 Task: Search one way flight ticket for 1 adult, 6 children, 1 infant in seat and 1 infant on lap in business from Stockton: Stockton Metropolitan Airport to Greensboro: Piedmont Triad International Airport on 5-1-2023. Choice of flights is Sun country airlines. Number of bags: 2 checked bags. Price is upto 85000. Outbound departure time preference is 20:00.
Action: Mouse moved to (207, 167)
Screenshot: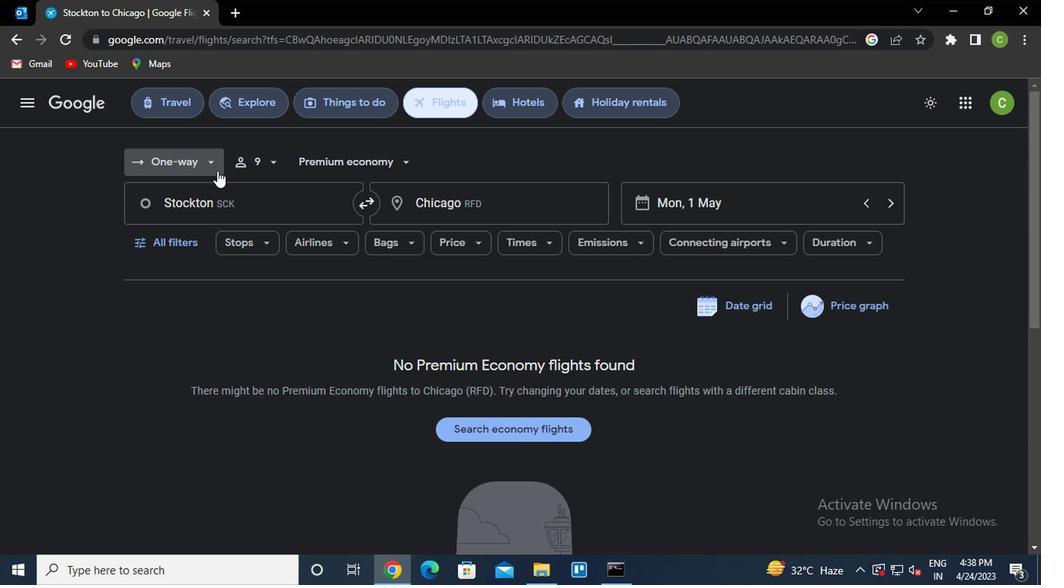 
Action: Mouse pressed left at (207, 167)
Screenshot: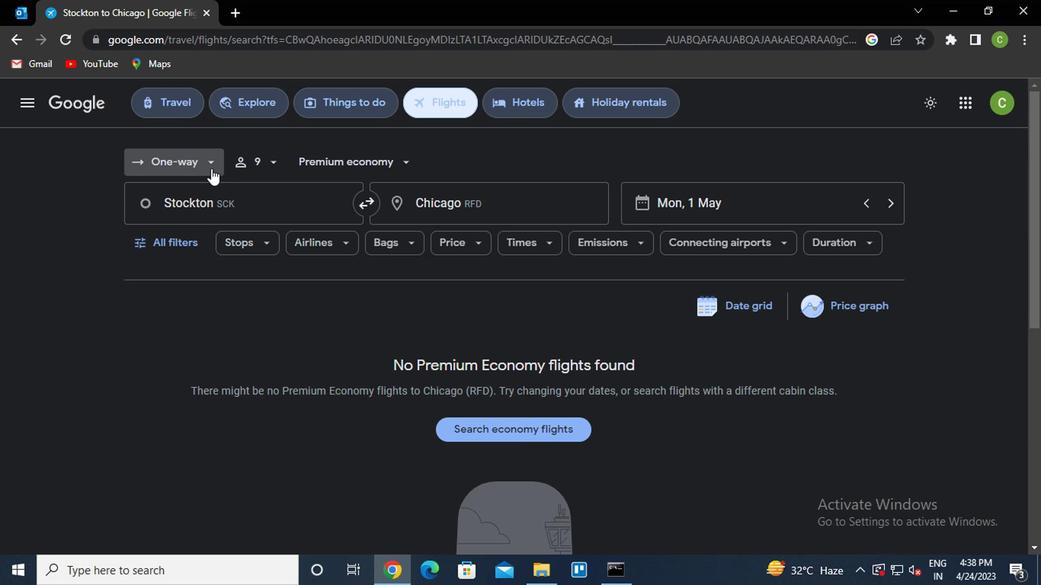 
Action: Mouse moved to (211, 224)
Screenshot: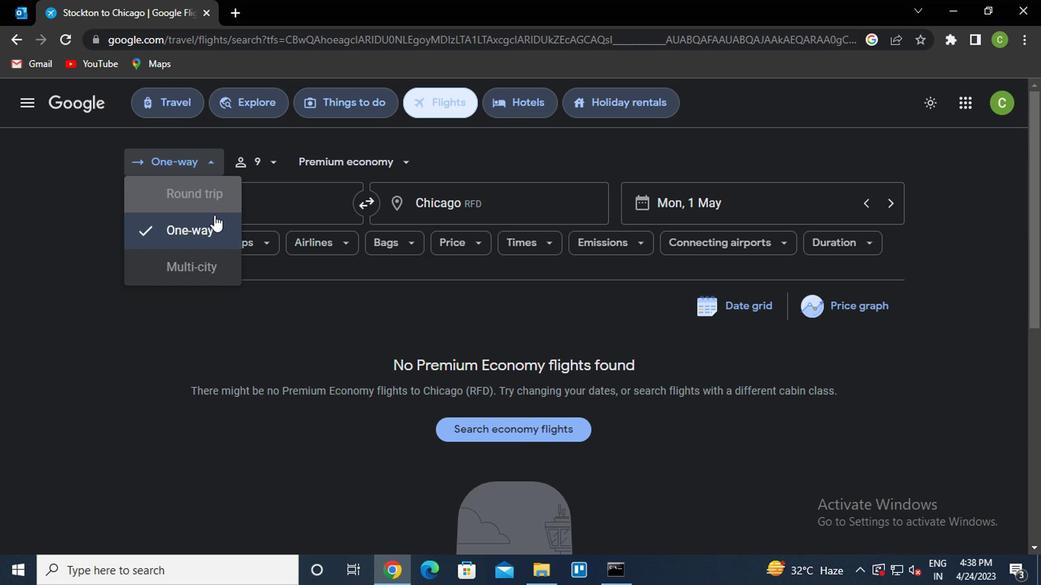 
Action: Mouse pressed left at (211, 224)
Screenshot: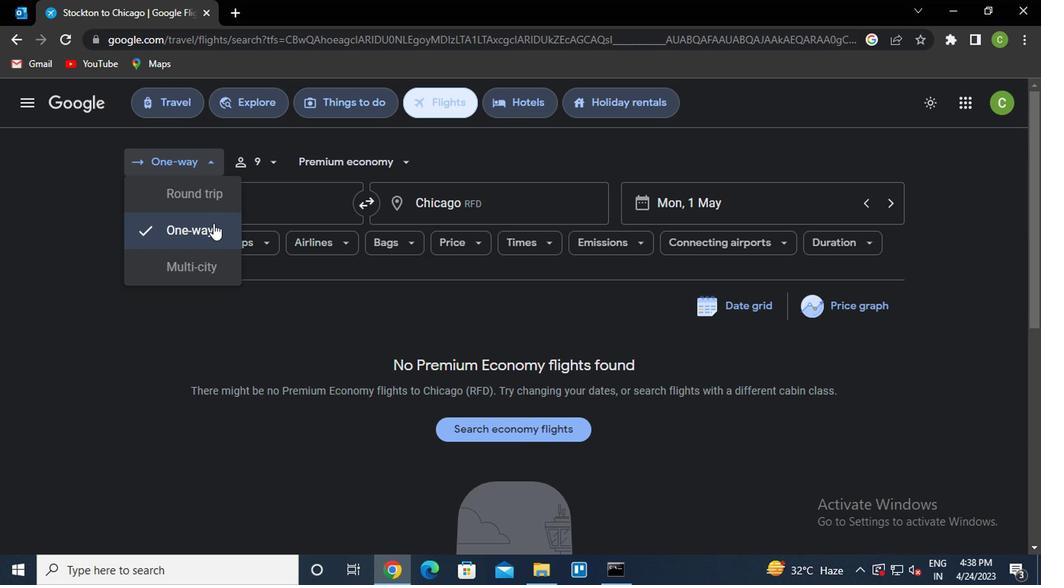 
Action: Mouse moved to (256, 163)
Screenshot: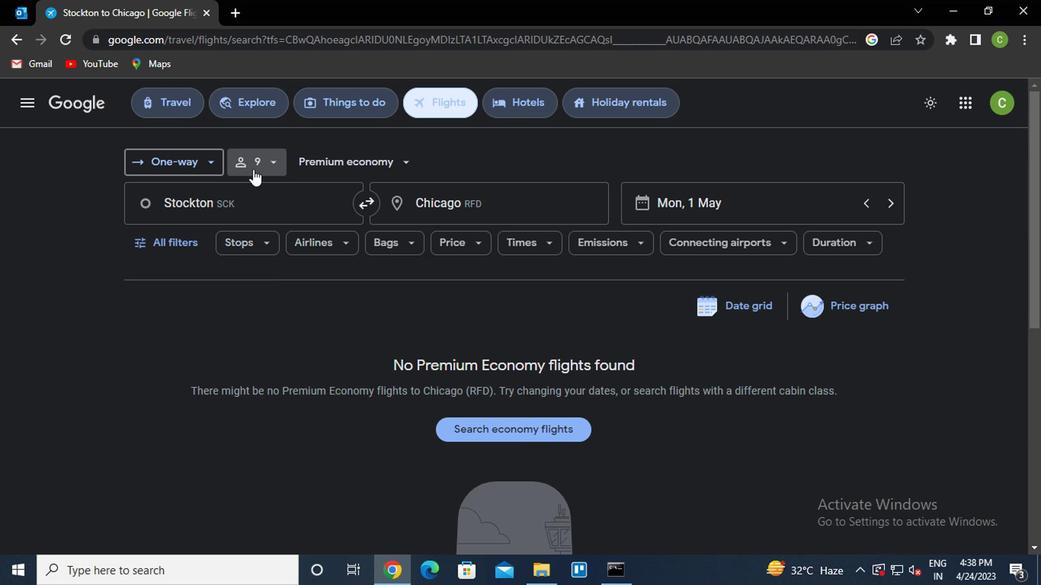 
Action: Mouse pressed left at (256, 163)
Screenshot: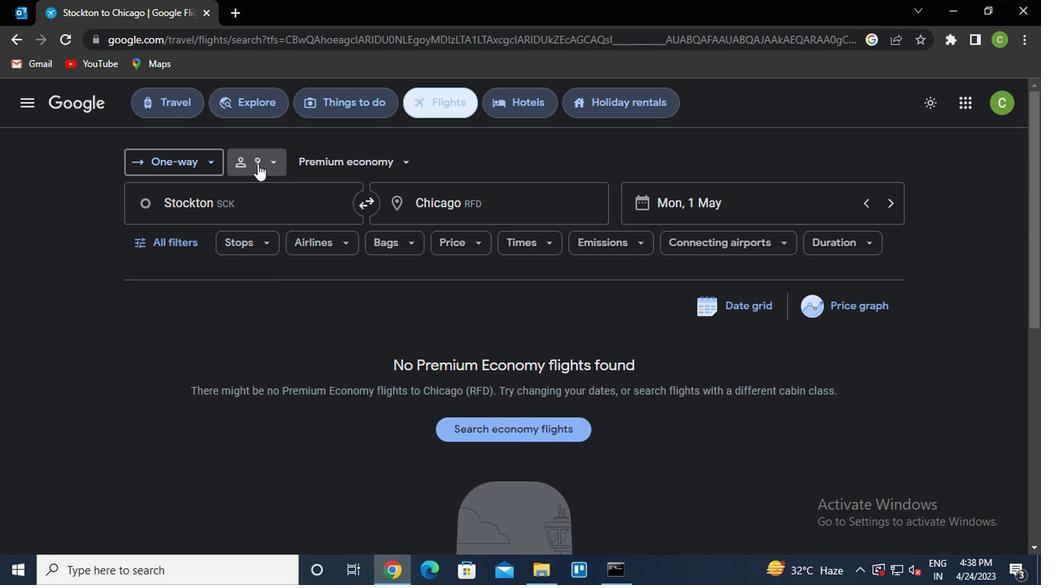 
Action: Mouse moved to (341, 201)
Screenshot: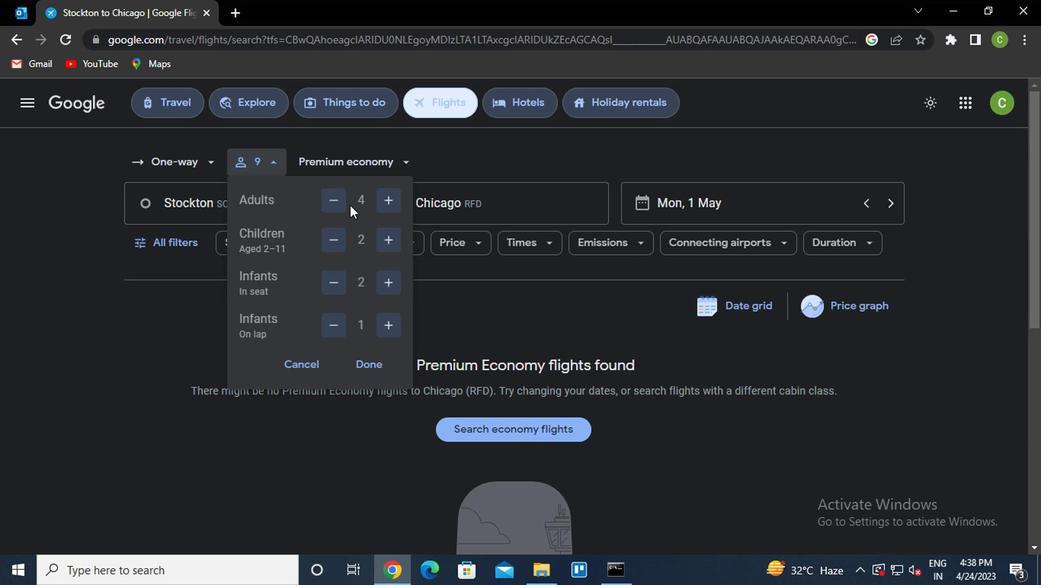 
Action: Mouse pressed left at (341, 201)
Screenshot: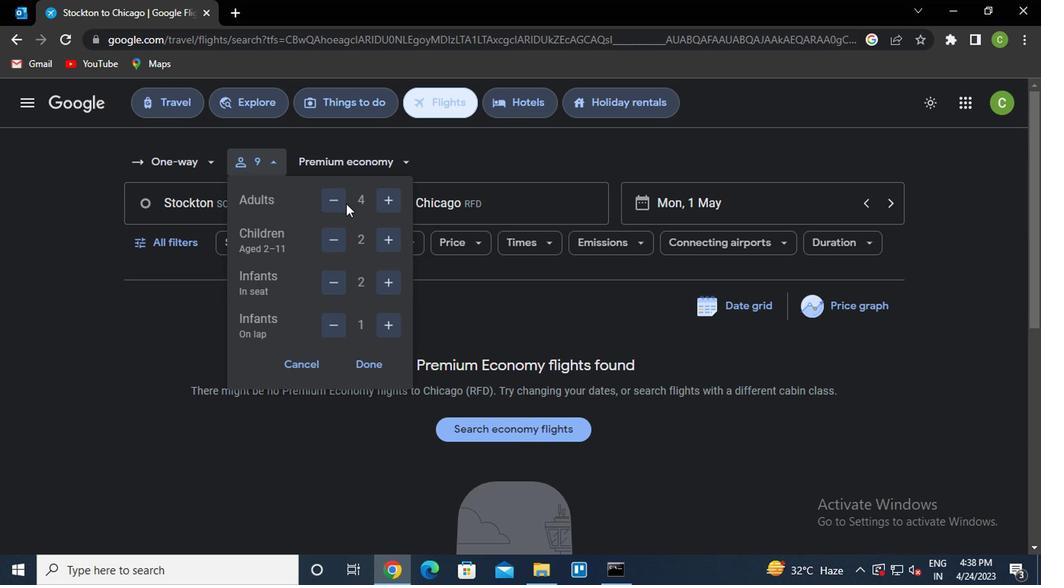 
Action: Mouse pressed left at (341, 201)
Screenshot: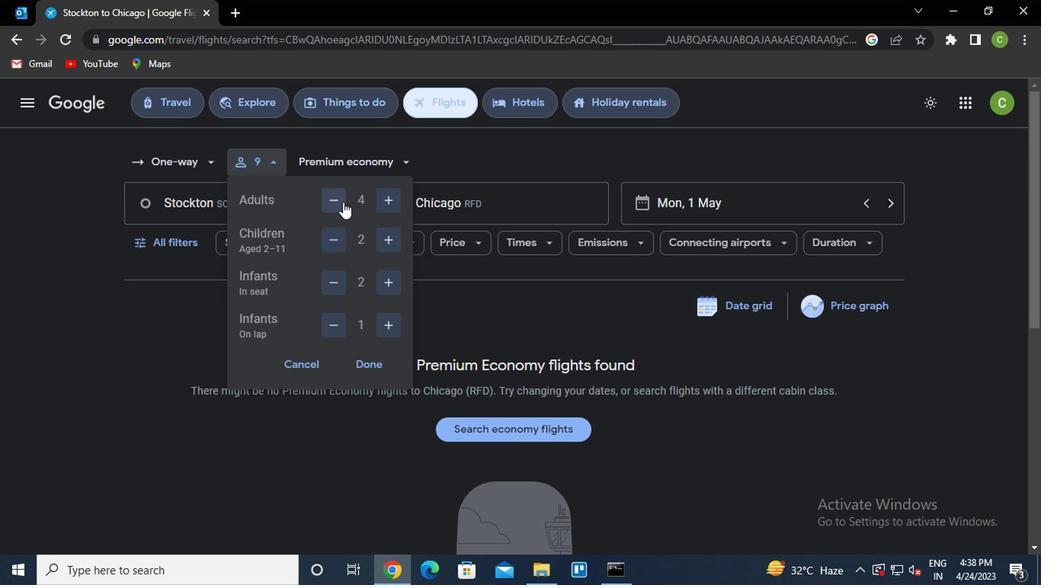 
Action: Mouse pressed left at (341, 201)
Screenshot: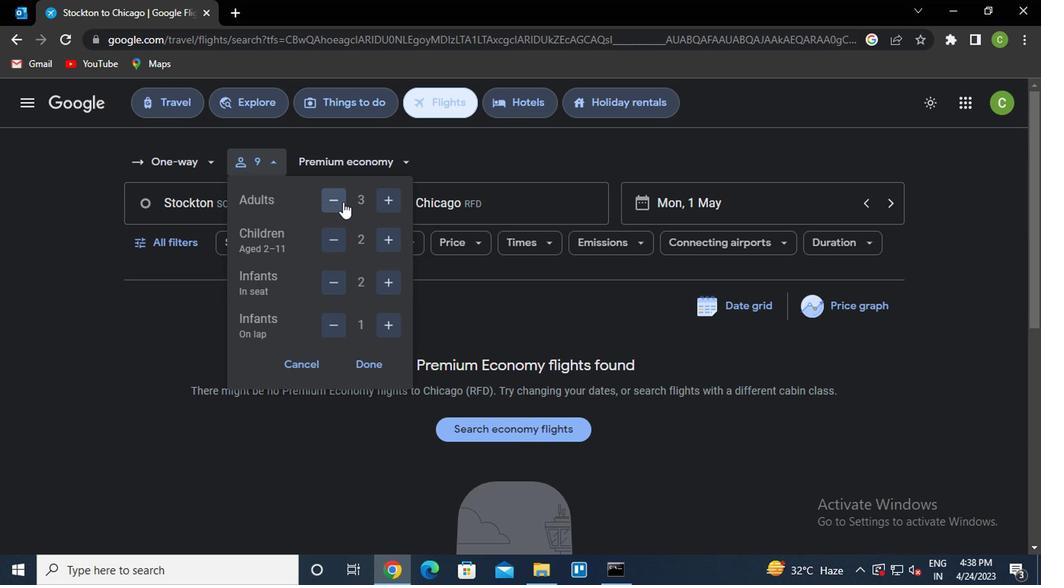 
Action: Mouse pressed left at (341, 201)
Screenshot: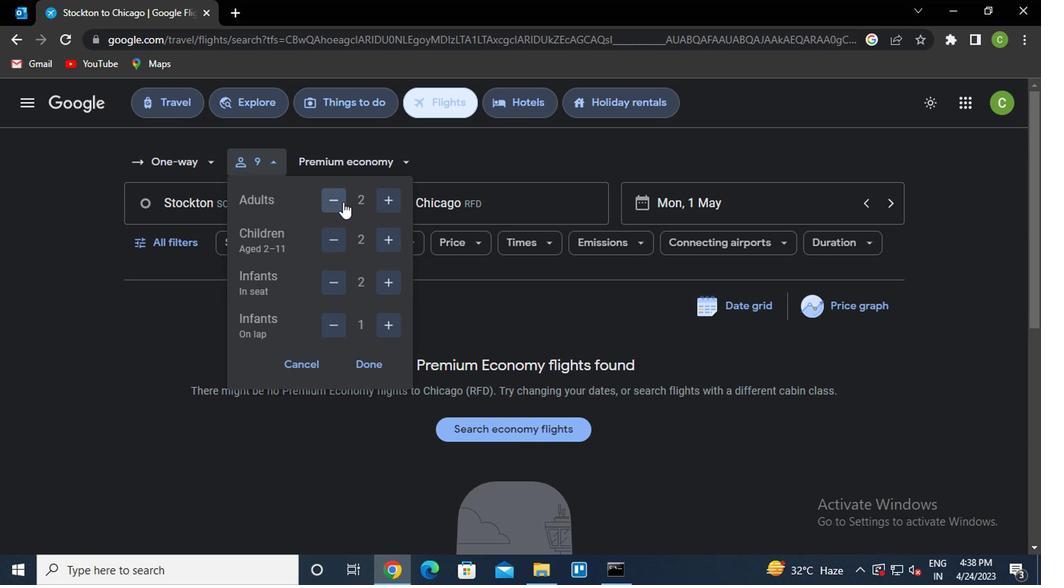 
Action: Mouse moved to (383, 237)
Screenshot: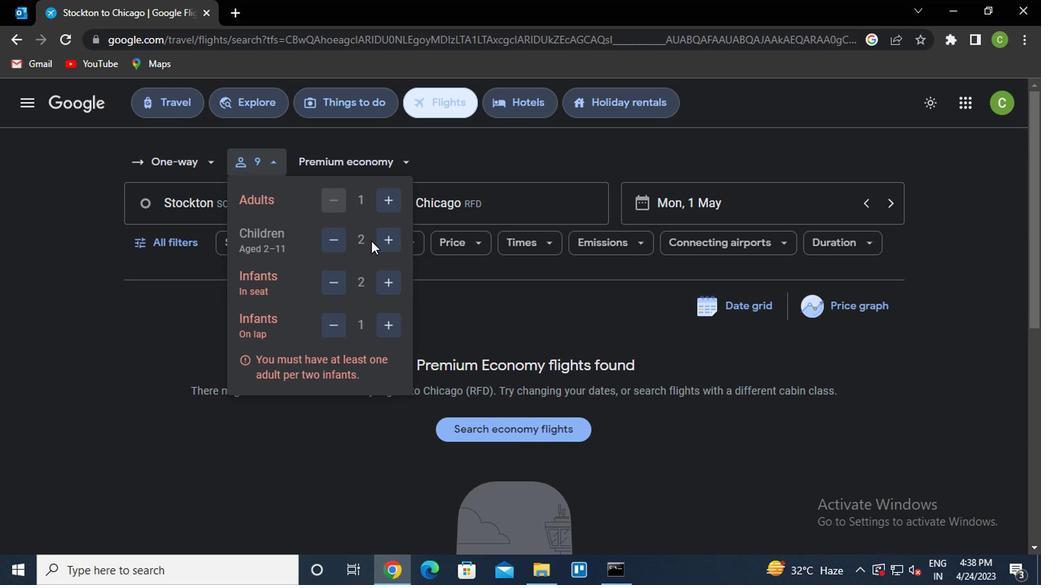 
Action: Mouse pressed left at (383, 237)
Screenshot: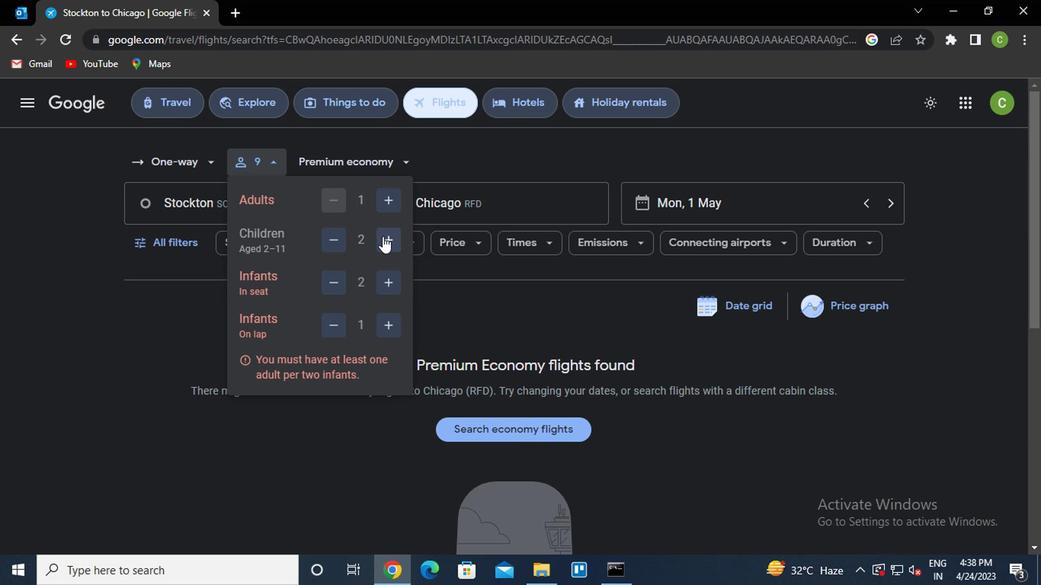 
Action: Mouse pressed left at (383, 237)
Screenshot: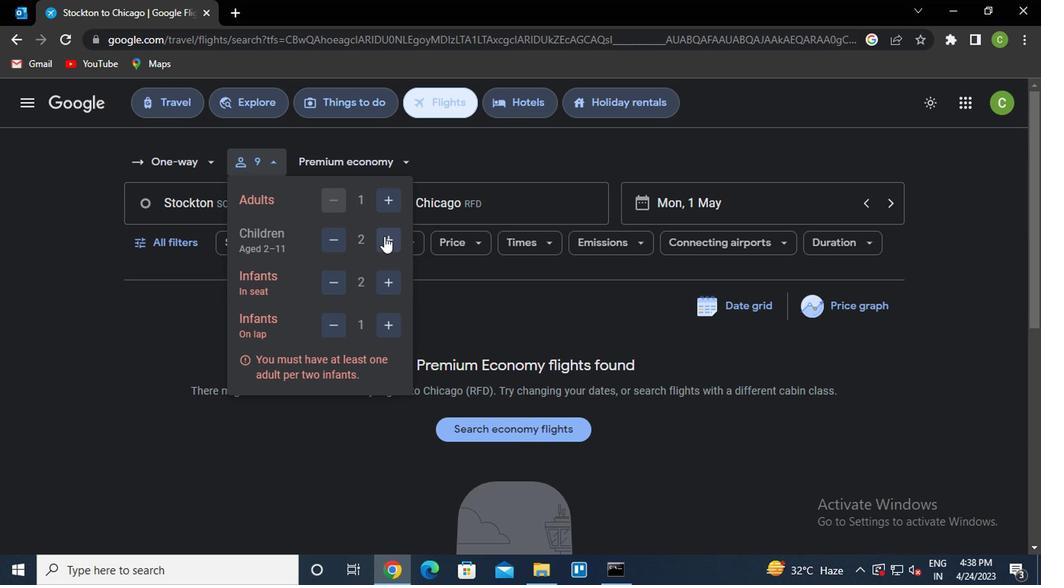 
Action: Mouse pressed left at (383, 237)
Screenshot: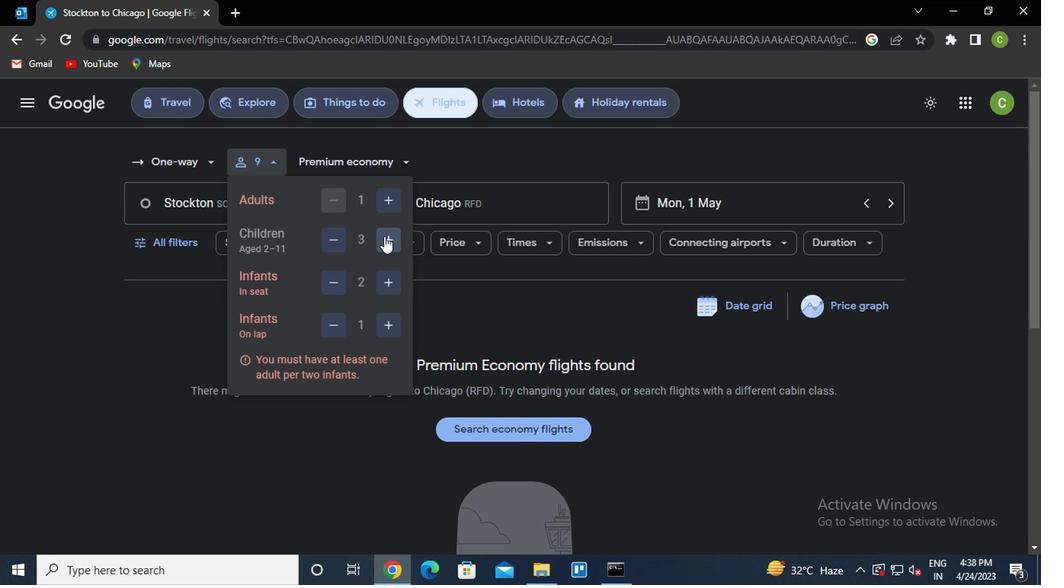 
Action: Mouse pressed left at (383, 237)
Screenshot: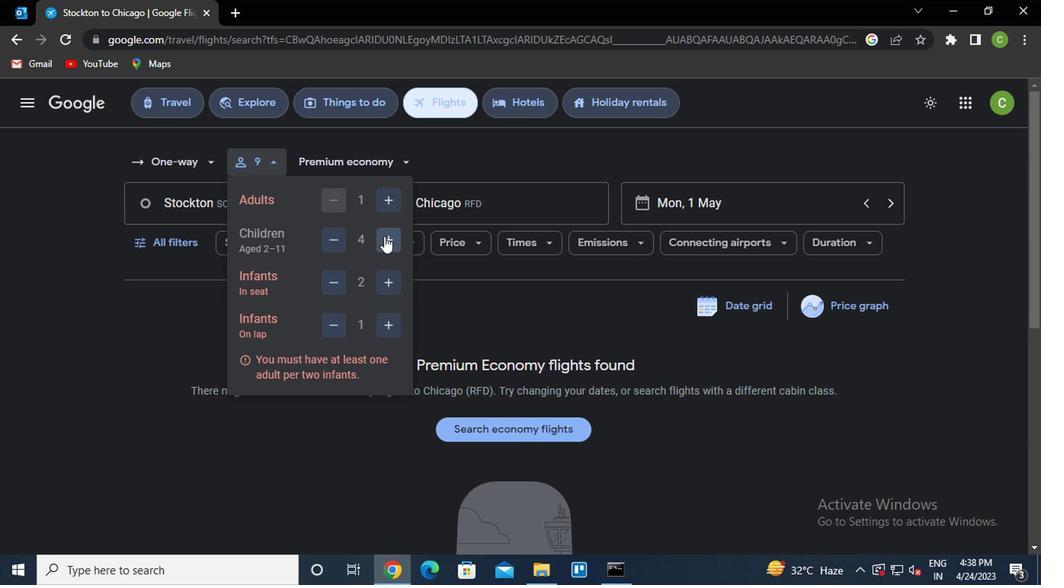 
Action: Mouse moved to (338, 284)
Screenshot: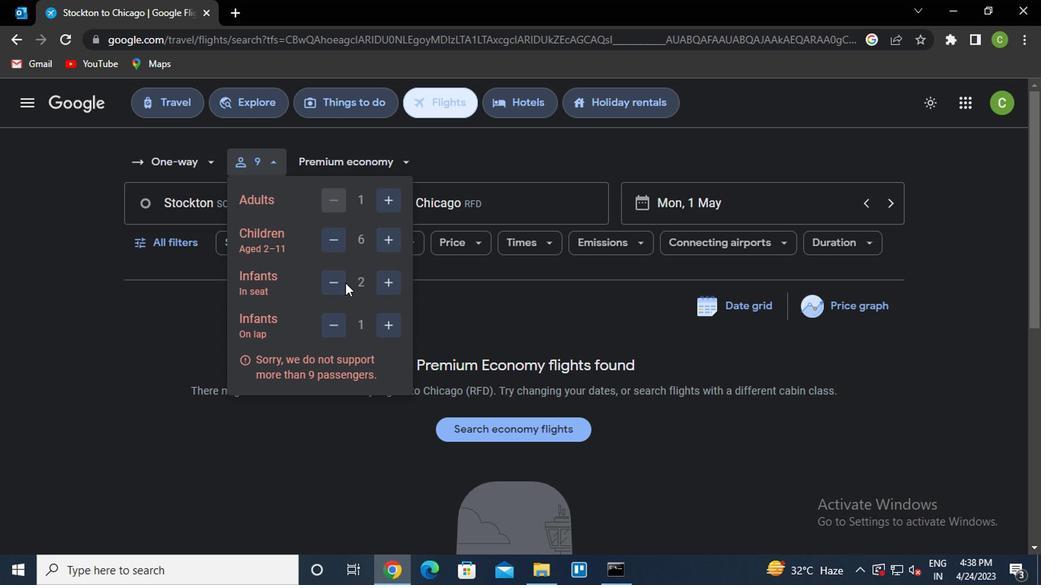 
Action: Mouse pressed left at (338, 284)
Screenshot: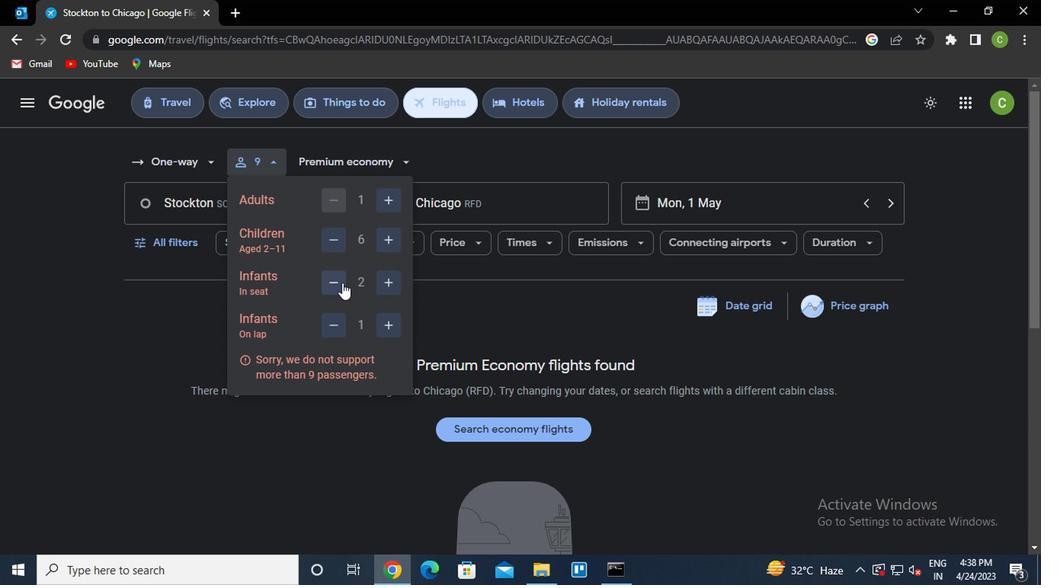 
Action: Mouse moved to (373, 361)
Screenshot: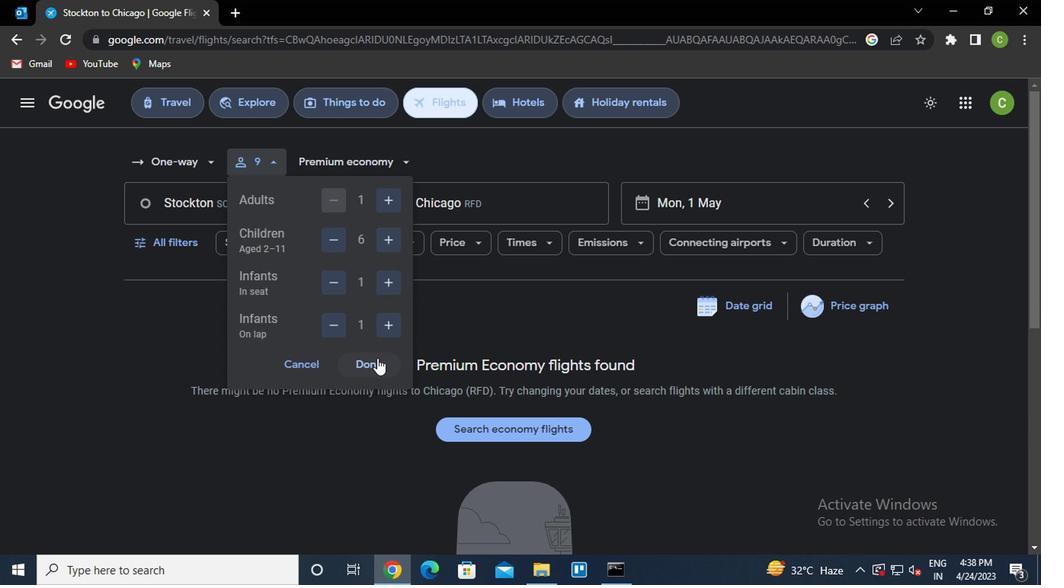 
Action: Mouse pressed left at (373, 361)
Screenshot: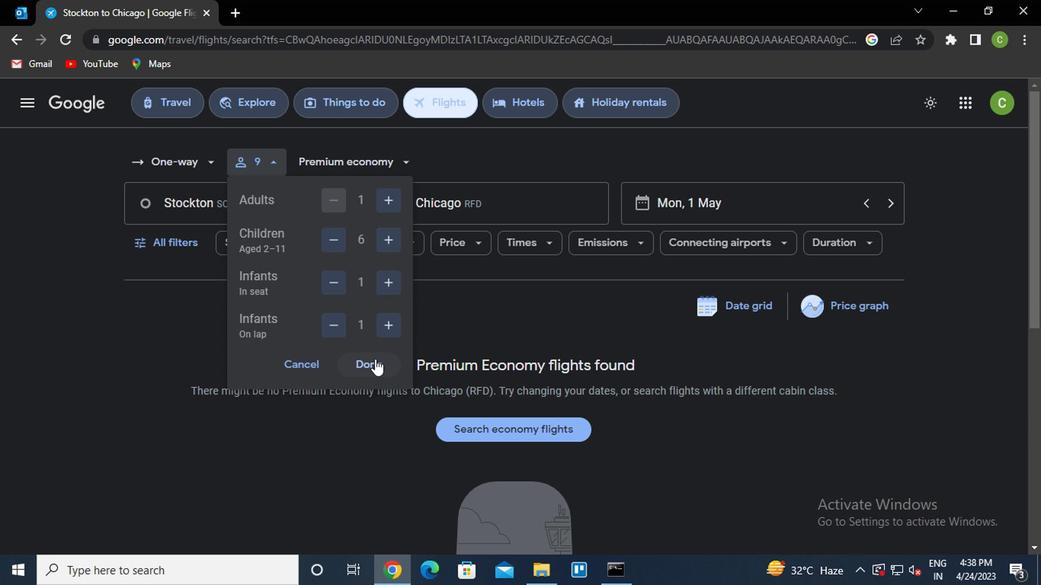 
Action: Mouse moved to (375, 167)
Screenshot: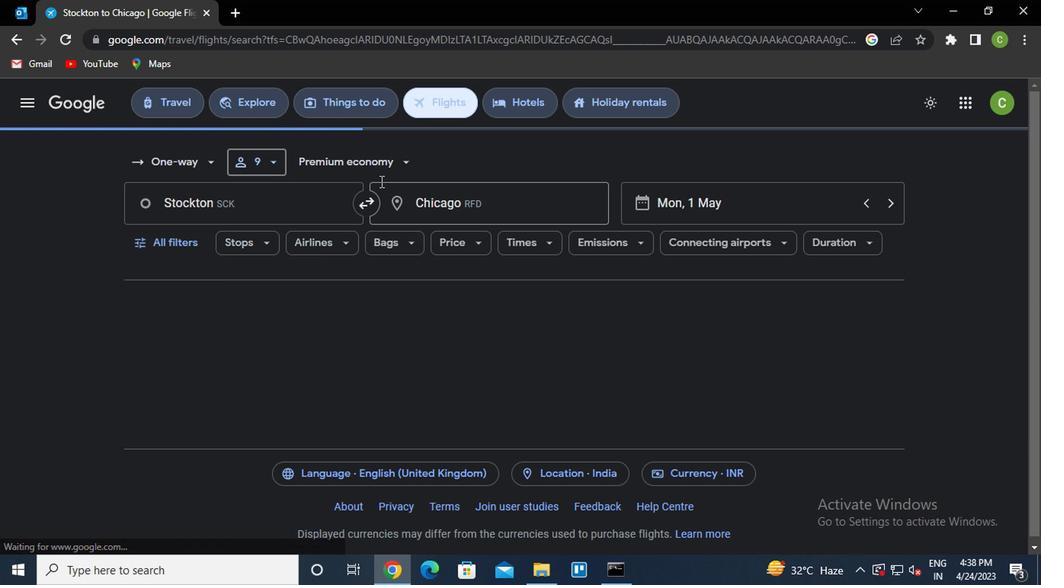 
Action: Mouse pressed left at (375, 167)
Screenshot: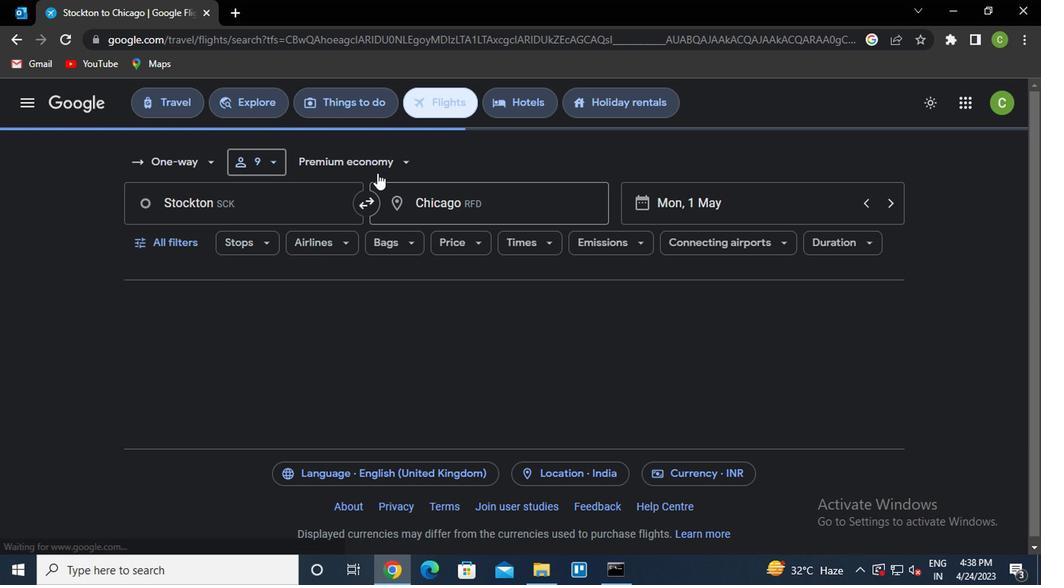 
Action: Mouse moved to (381, 267)
Screenshot: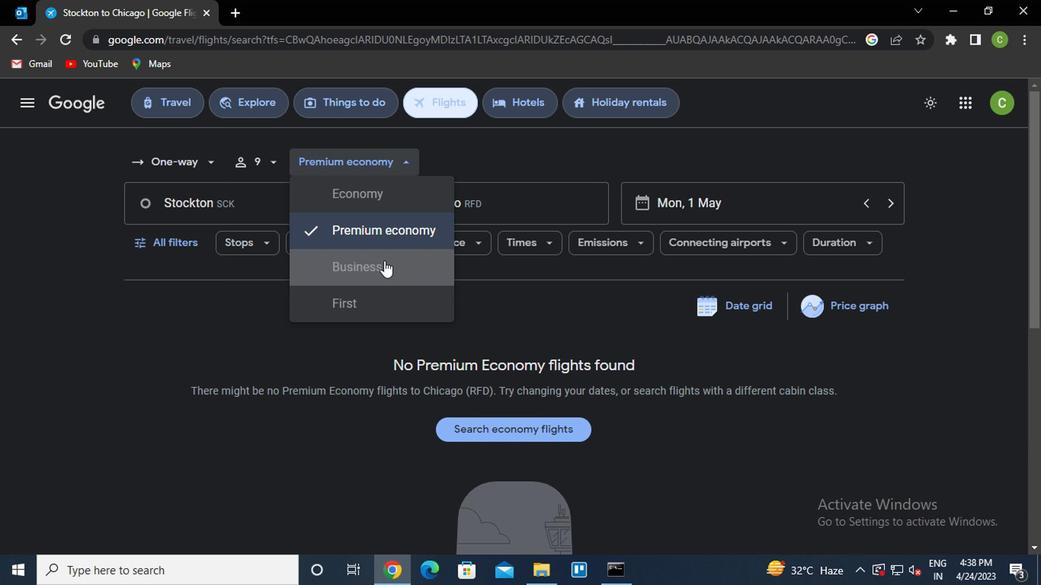 
Action: Mouse pressed left at (381, 267)
Screenshot: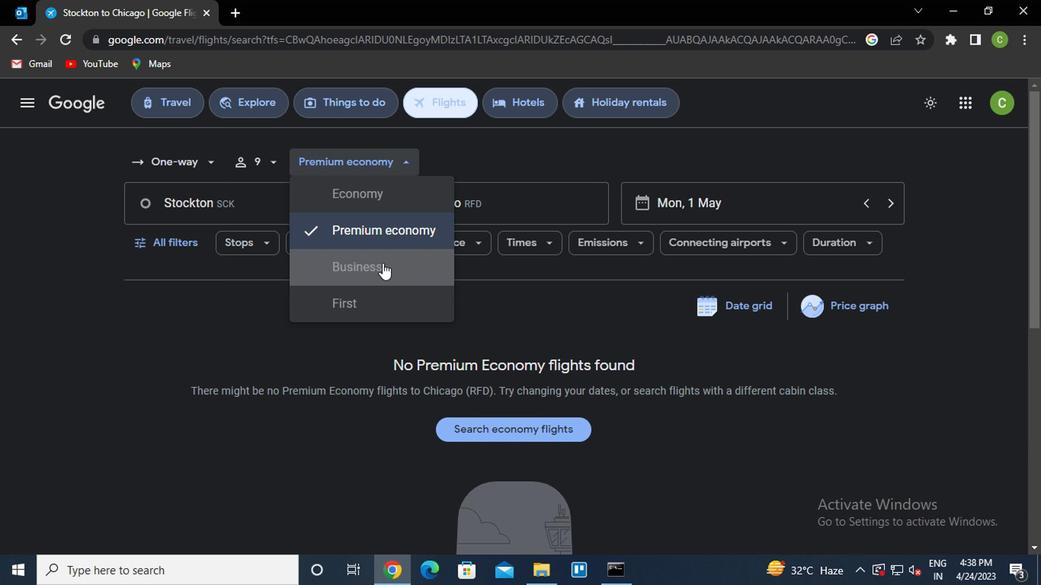
Action: Mouse moved to (214, 206)
Screenshot: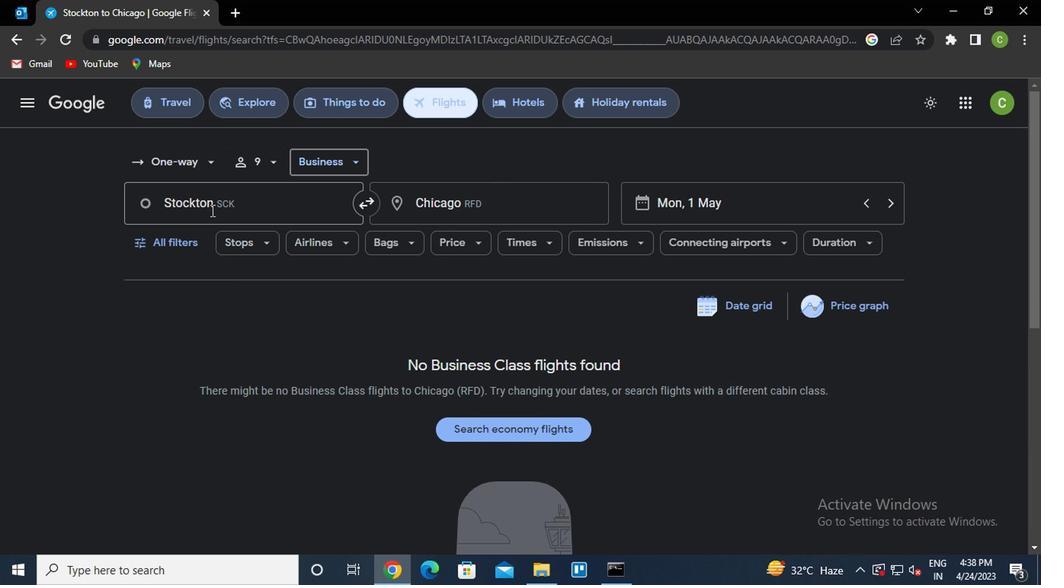 
Action: Mouse pressed left at (214, 206)
Screenshot: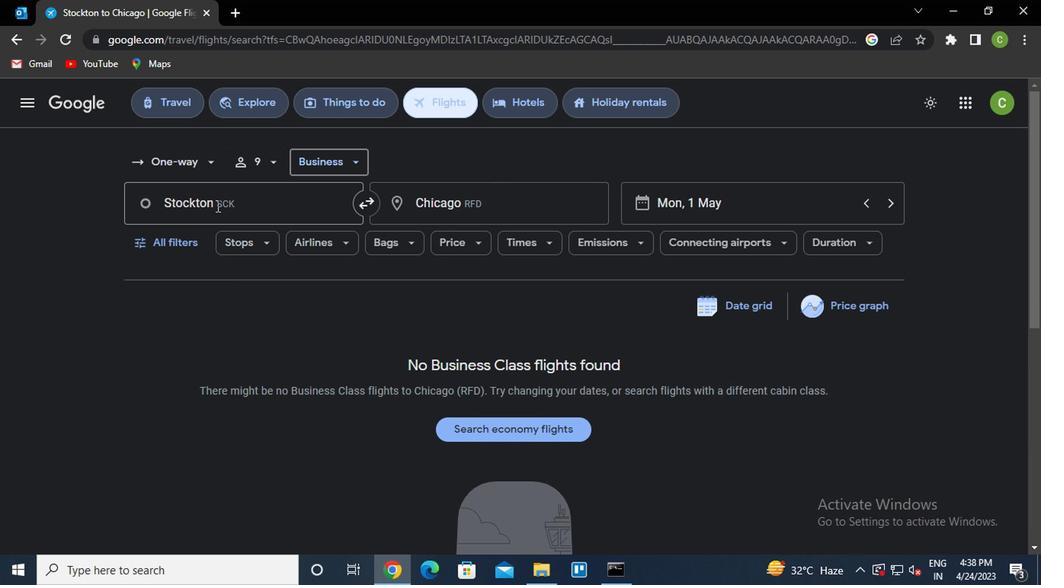 
Action: Mouse moved to (264, 318)
Screenshot: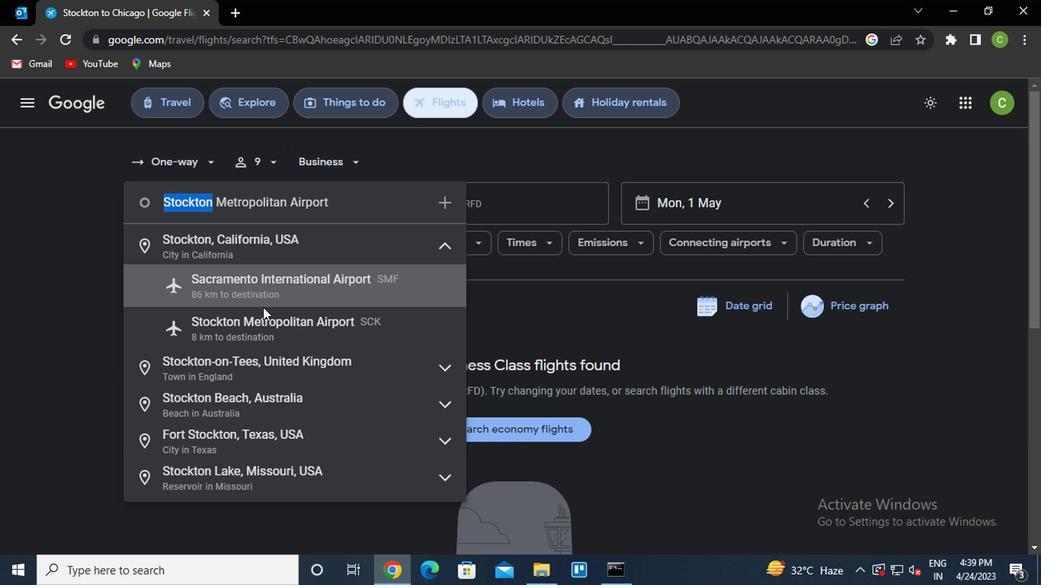 
Action: Mouse pressed left at (264, 318)
Screenshot: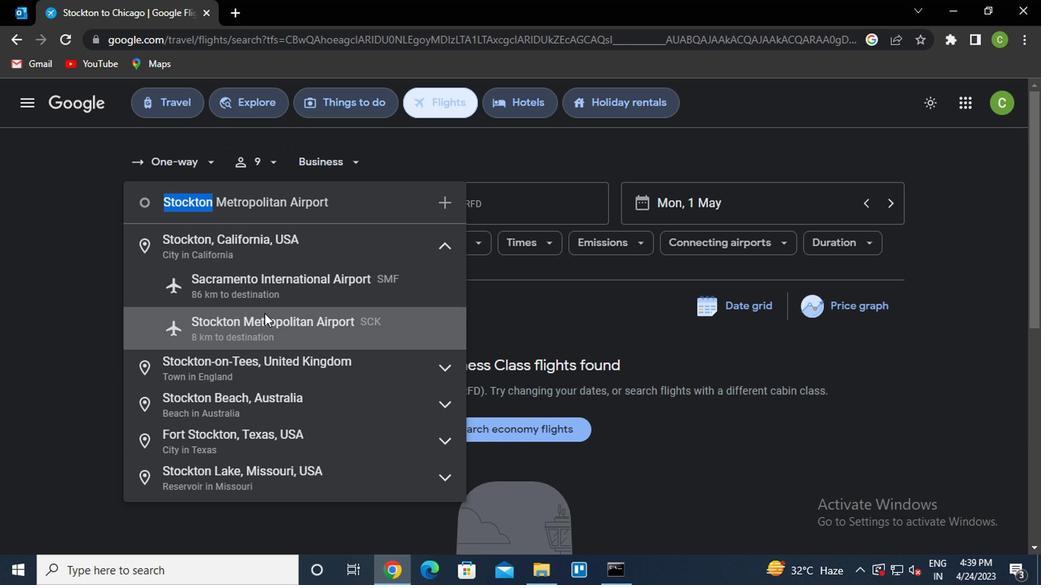 
Action: Mouse moved to (504, 206)
Screenshot: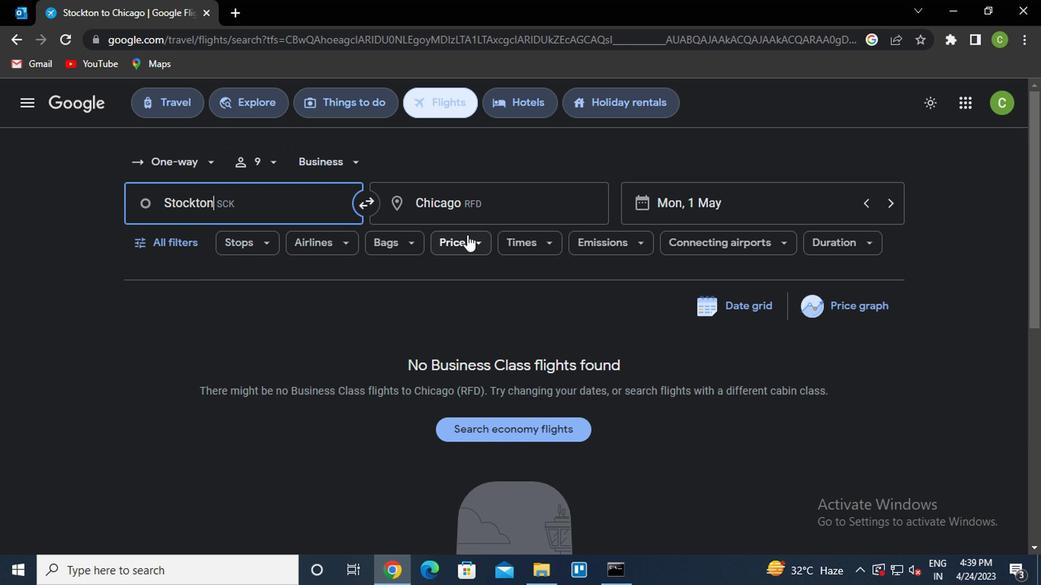 
Action: Mouse pressed left at (504, 206)
Screenshot: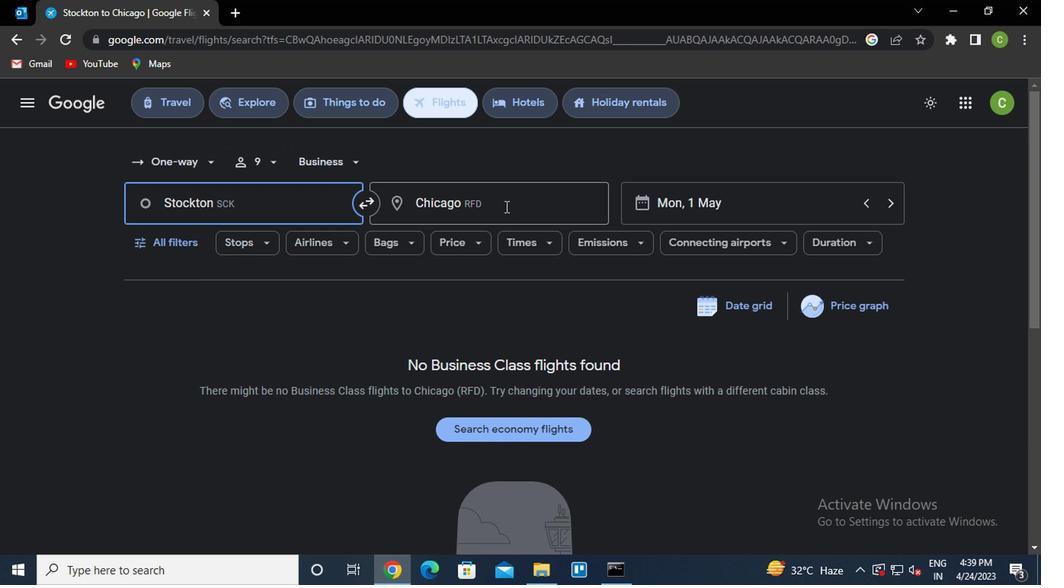 
Action: Key pressed <Key.caps_lock><Key.caps_lock>g<Key.caps_lock>reensboro
Screenshot: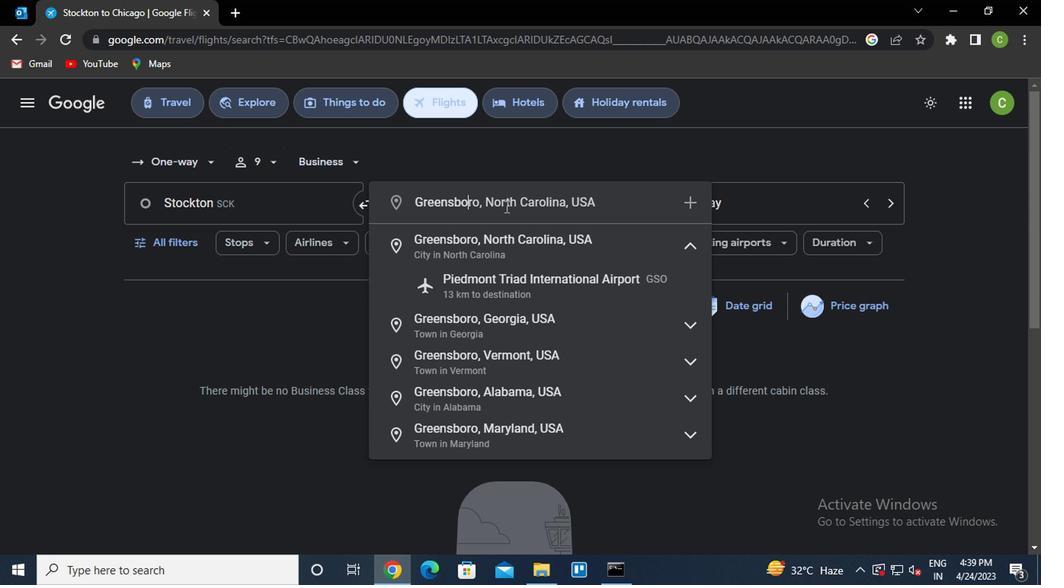 
Action: Mouse moved to (559, 257)
Screenshot: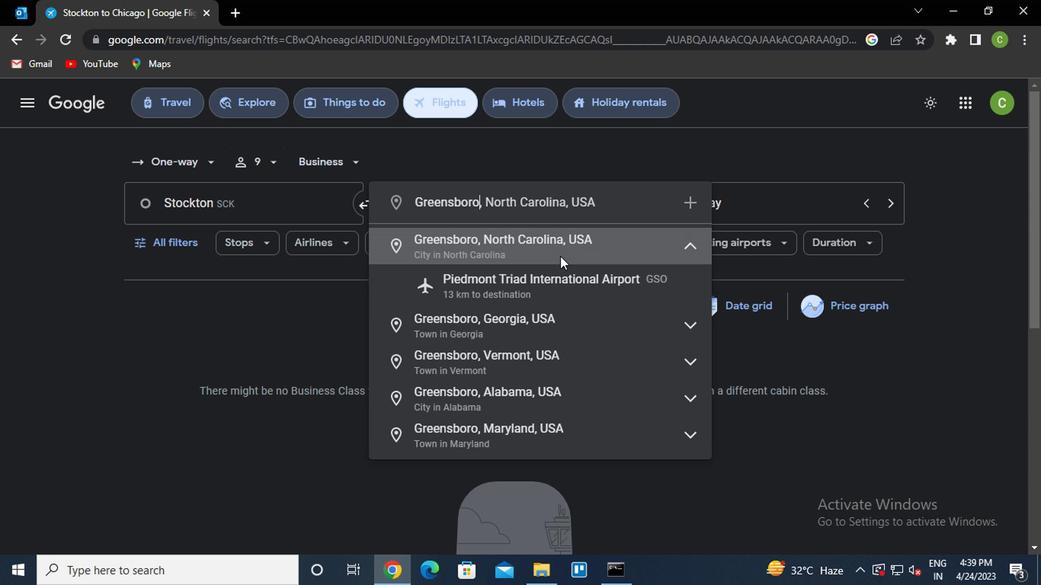 
Action: Mouse pressed left at (559, 257)
Screenshot: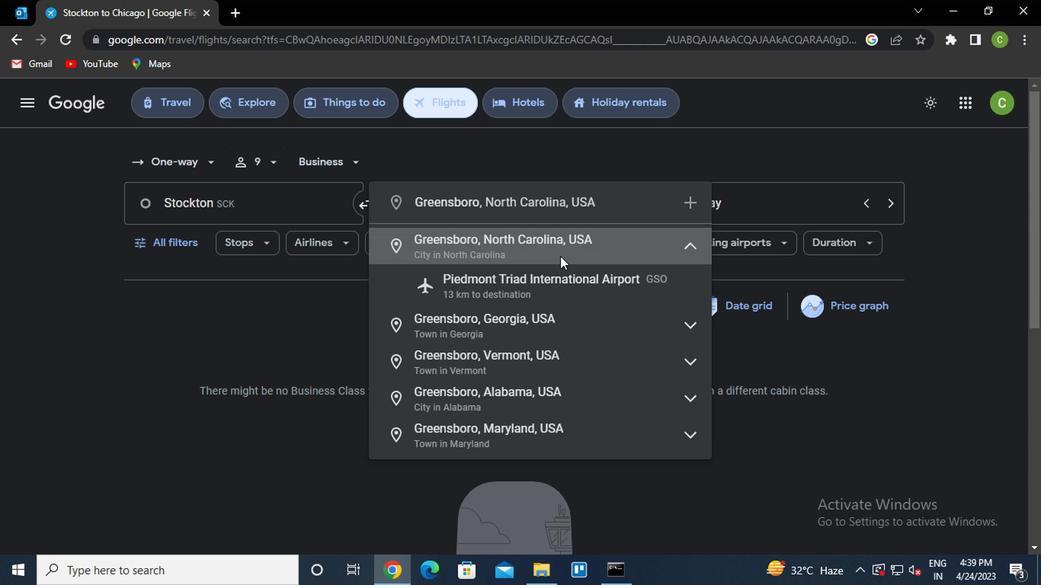 
Action: Mouse moved to (173, 243)
Screenshot: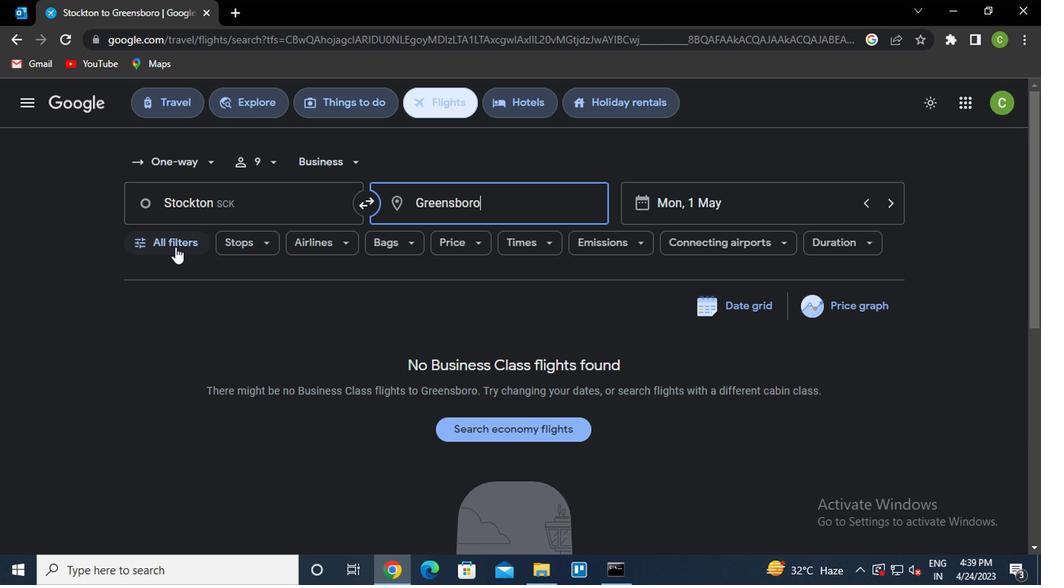 
Action: Mouse pressed left at (173, 243)
Screenshot: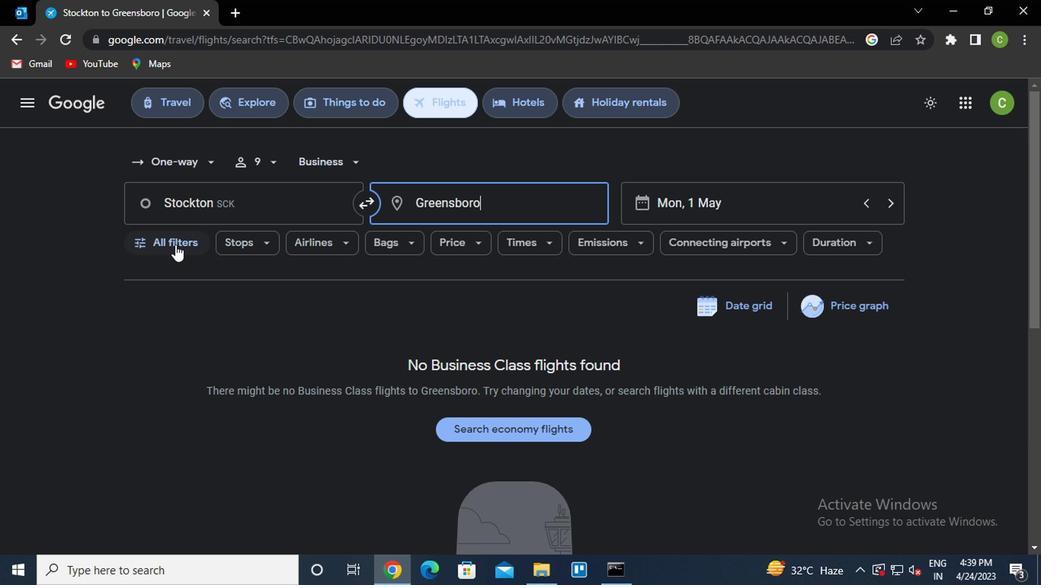 
Action: Mouse moved to (277, 342)
Screenshot: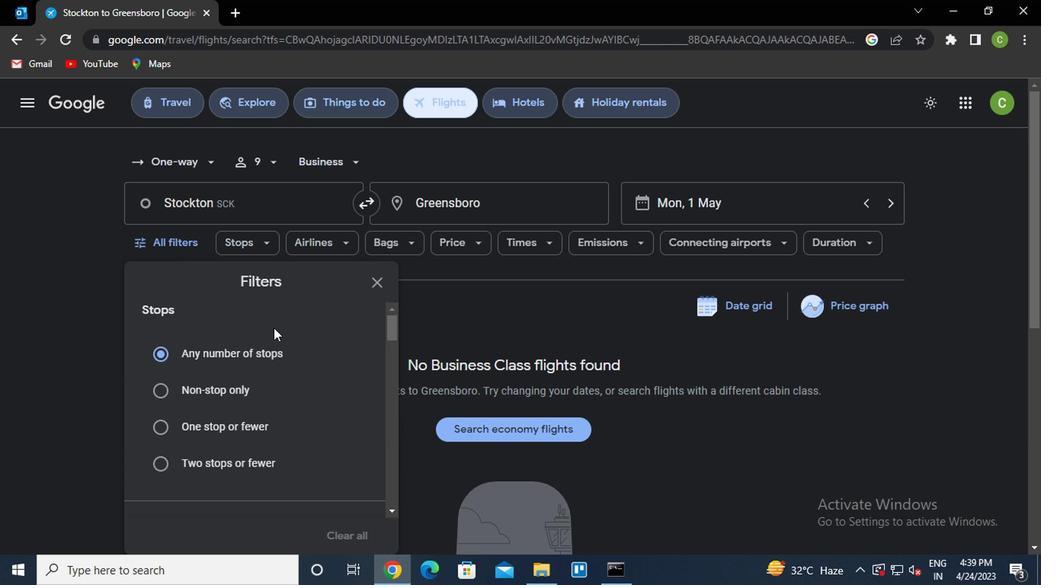 
Action: Mouse scrolled (277, 341) with delta (0, -1)
Screenshot: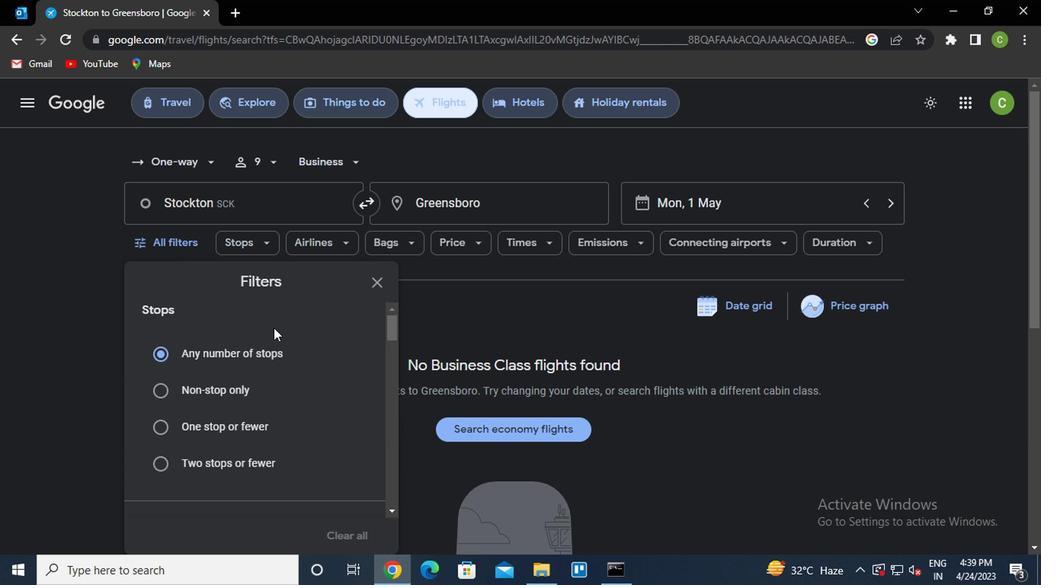 
Action: Mouse moved to (277, 353)
Screenshot: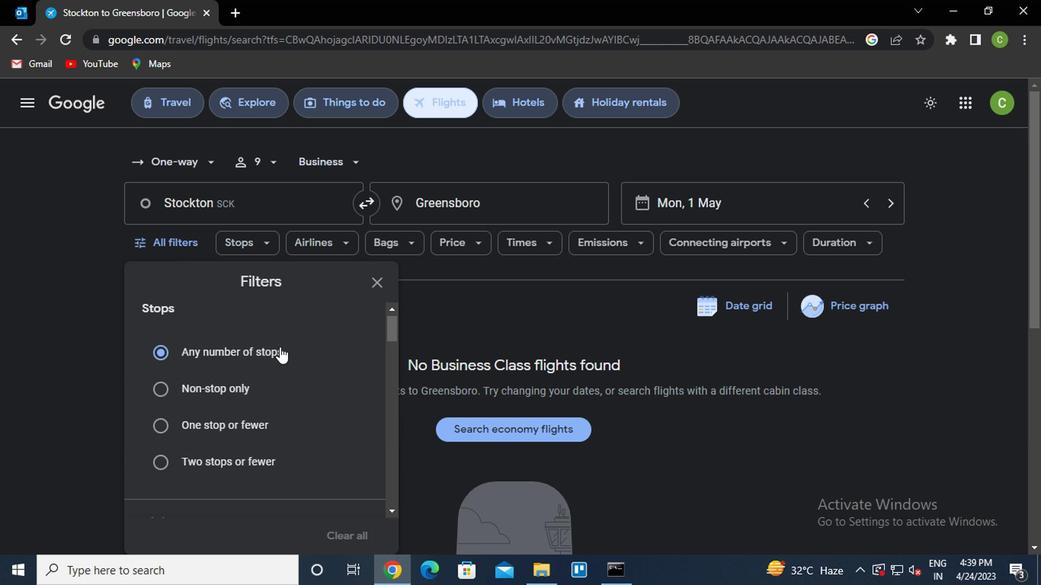
Action: Mouse scrolled (277, 352) with delta (0, -1)
Screenshot: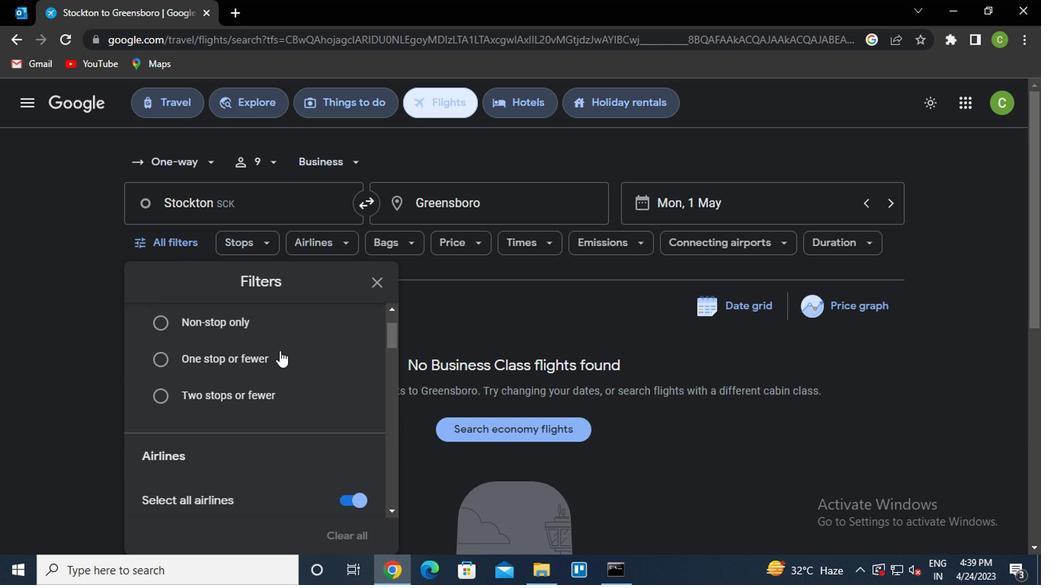 
Action: Mouse moved to (277, 354)
Screenshot: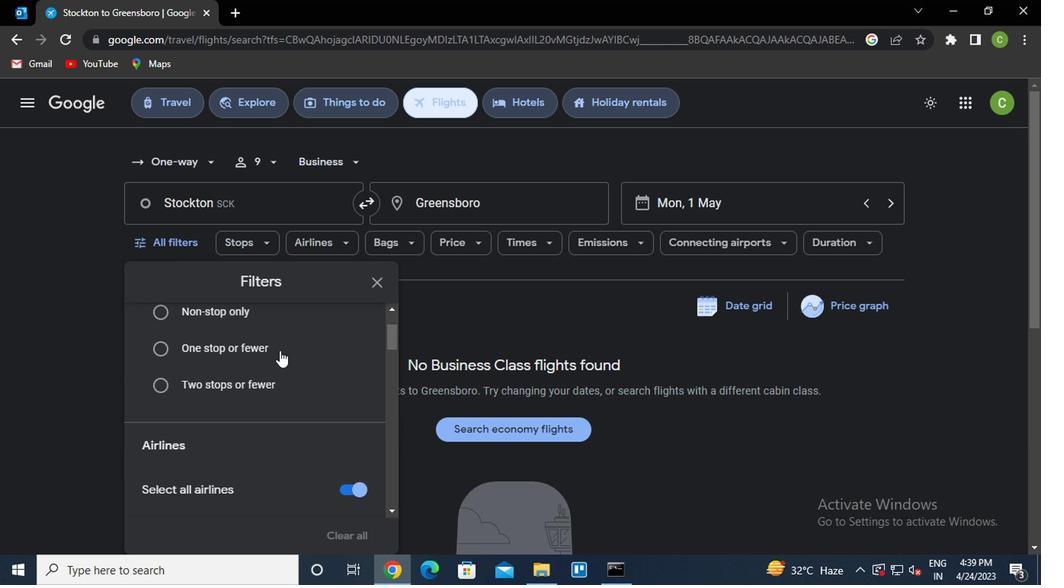 
Action: Mouse scrolled (277, 353) with delta (0, 0)
Screenshot: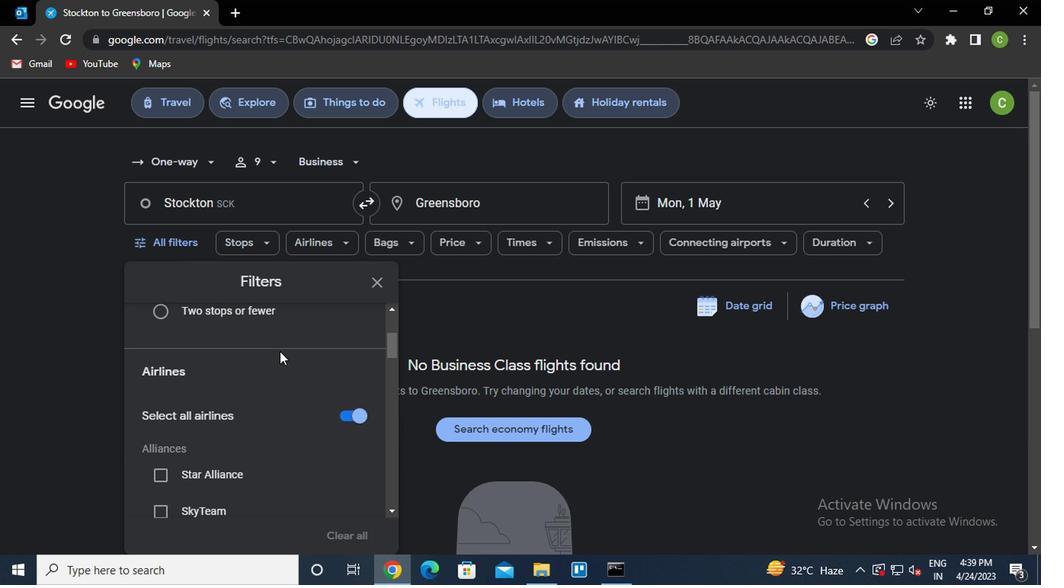 
Action: Mouse scrolled (277, 353) with delta (0, 0)
Screenshot: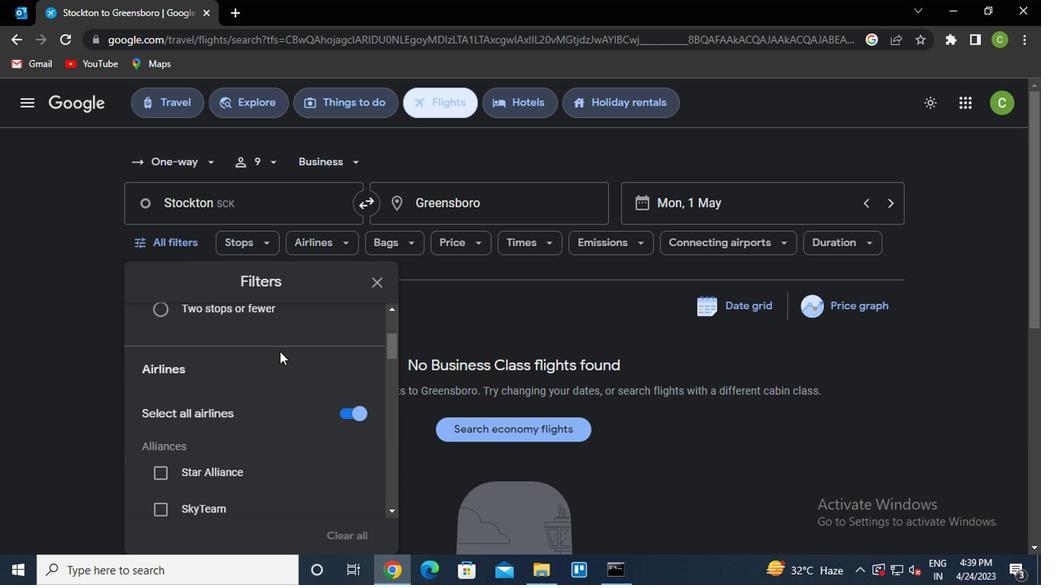 
Action: Mouse scrolled (277, 353) with delta (0, 0)
Screenshot: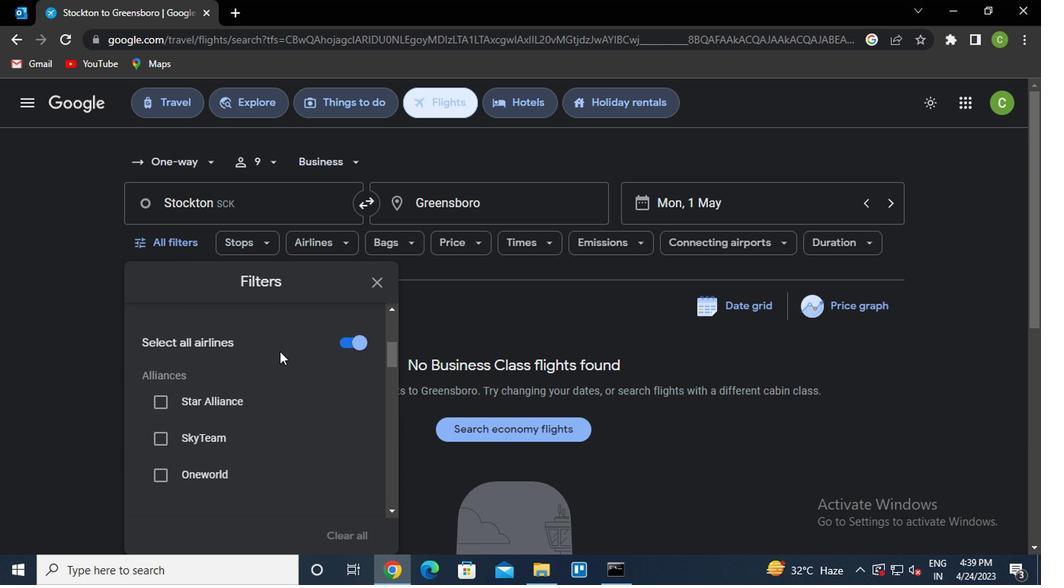 
Action: Mouse scrolled (277, 353) with delta (0, 0)
Screenshot: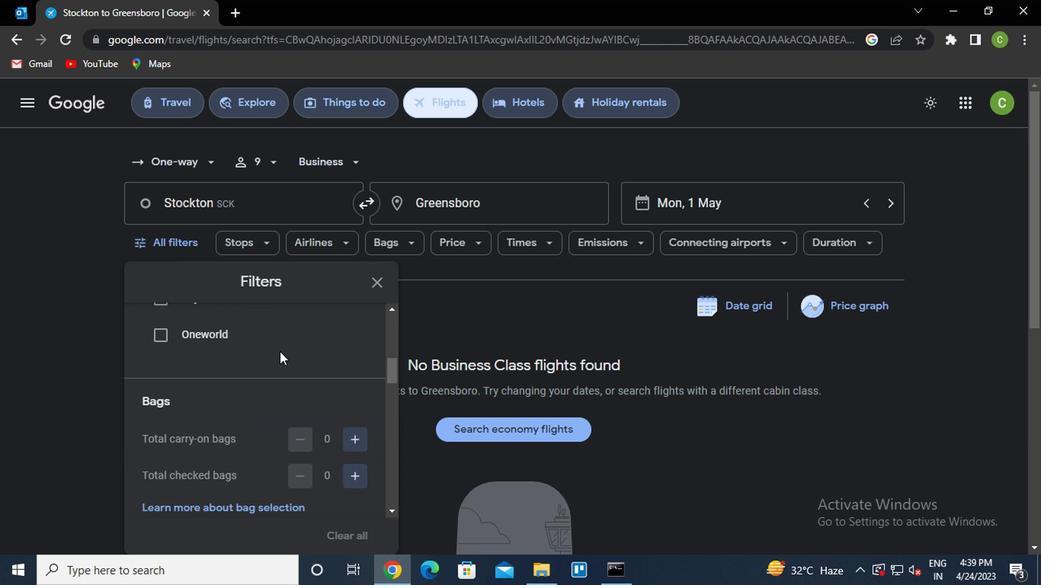 
Action: Mouse moved to (346, 390)
Screenshot: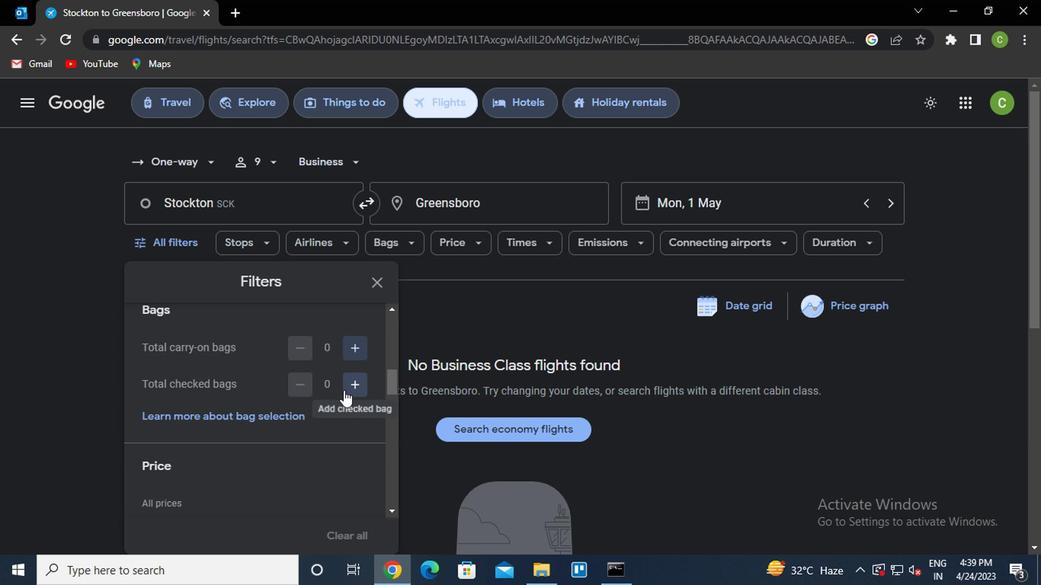 
Action: Mouse pressed left at (346, 390)
Screenshot: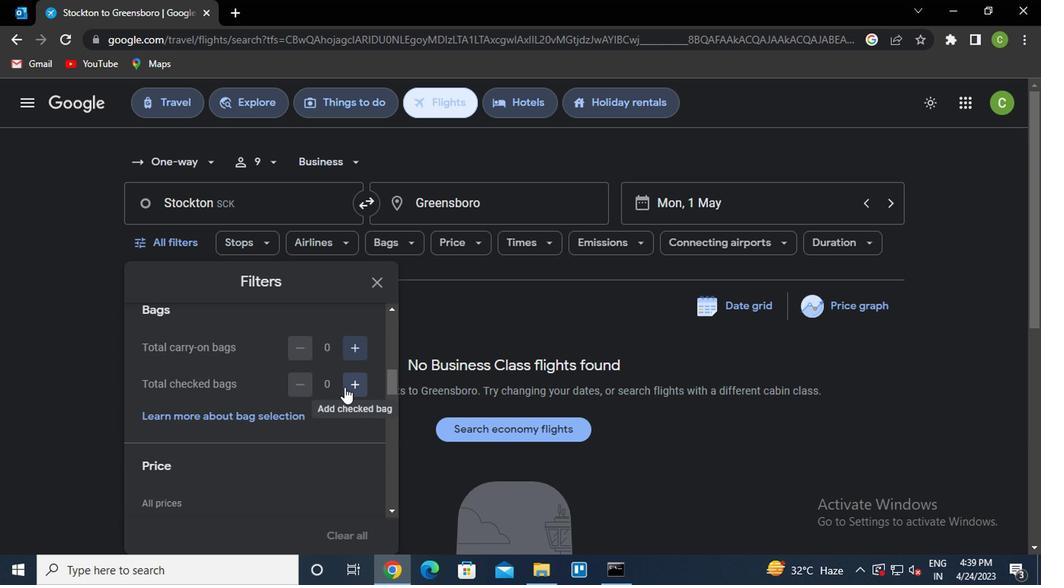 
Action: Mouse pressed left at (346, 390)
Screenshot: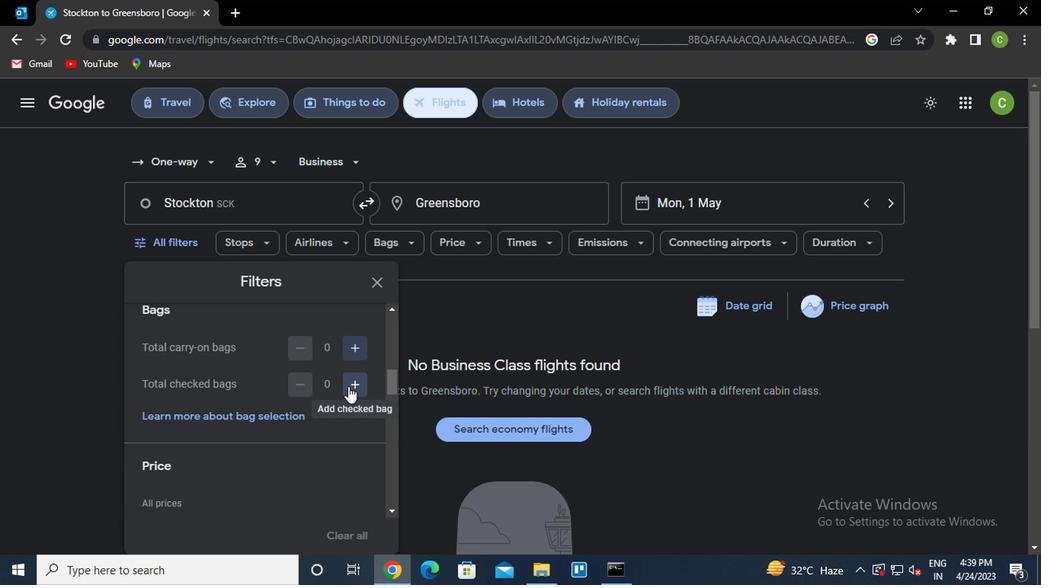 
Action: Mouse moved to (305, 433)
Screenshot: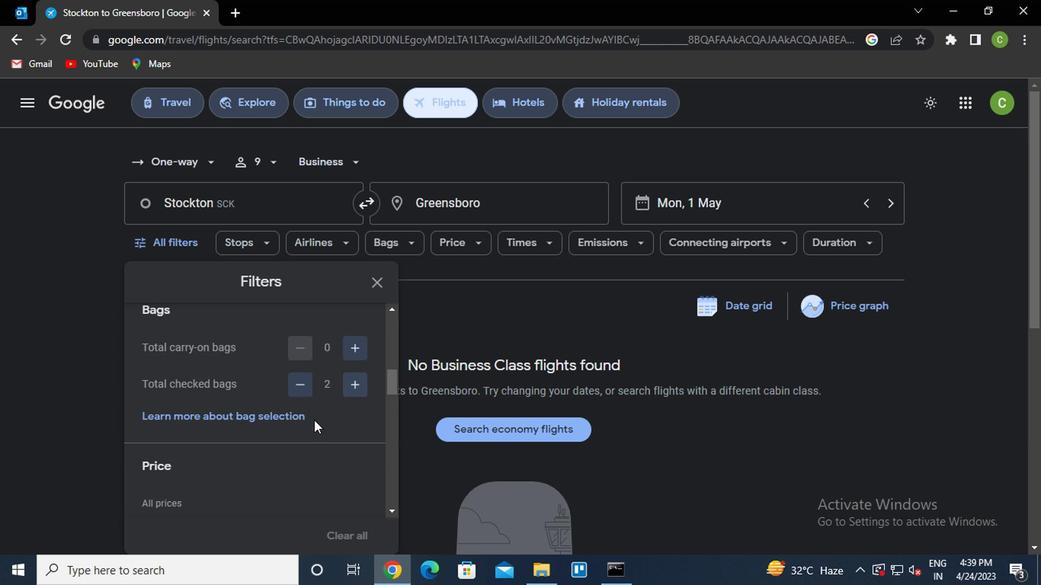 
Action: Mouse scrolled (305, 432) with delta (0, 0)
Screenshot: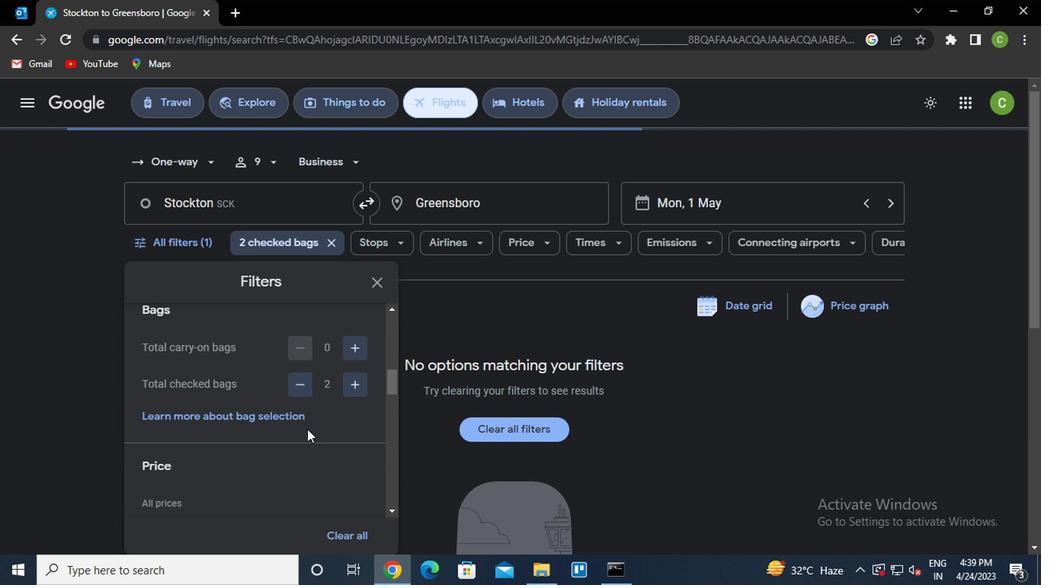 
Action: Mouse scrolled (305, 432) with delta (0, 0)
Screenshot: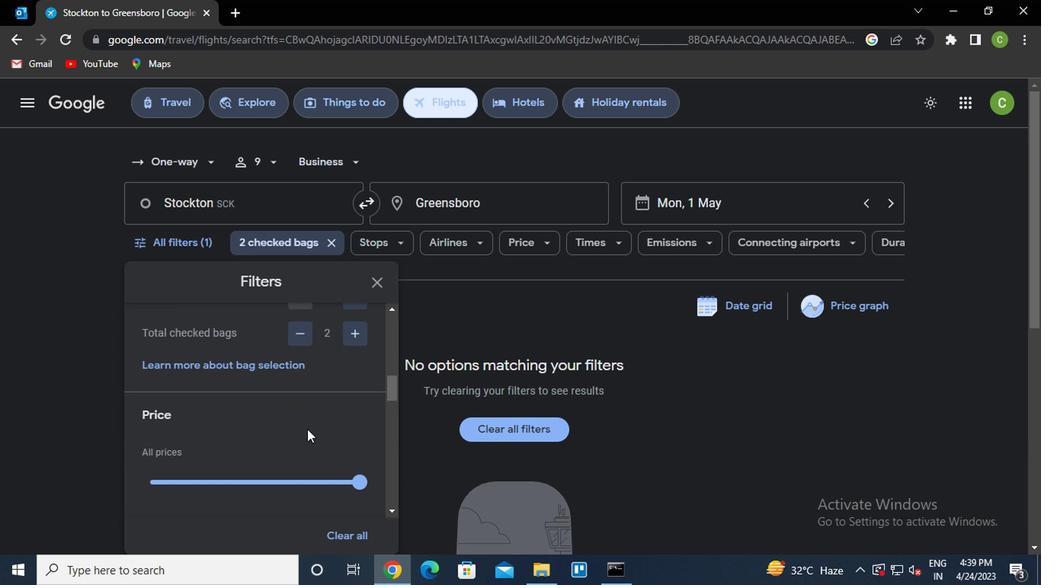 
Action: Mouse moved to (354, 389)
Screenshot: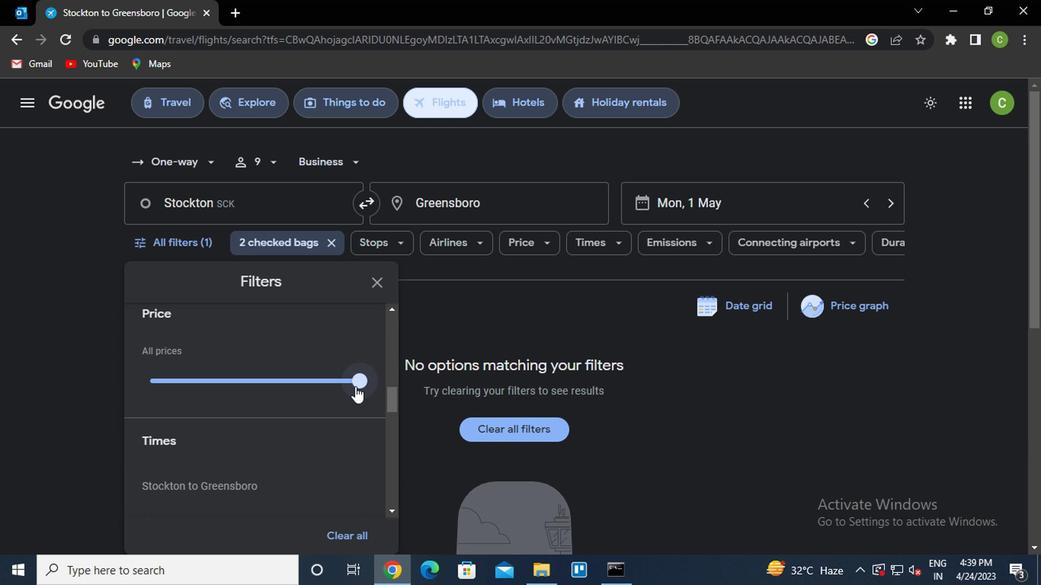 
Action: Mouse pressed left at (354, 389)
Screenshot: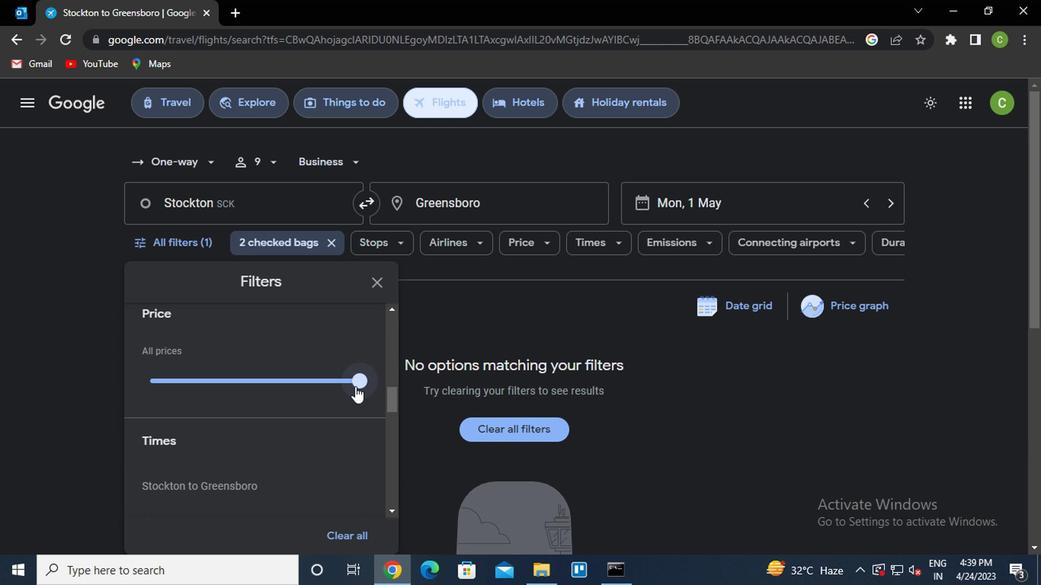 
Action: Mouse moved to (318, 413)
Screenshot: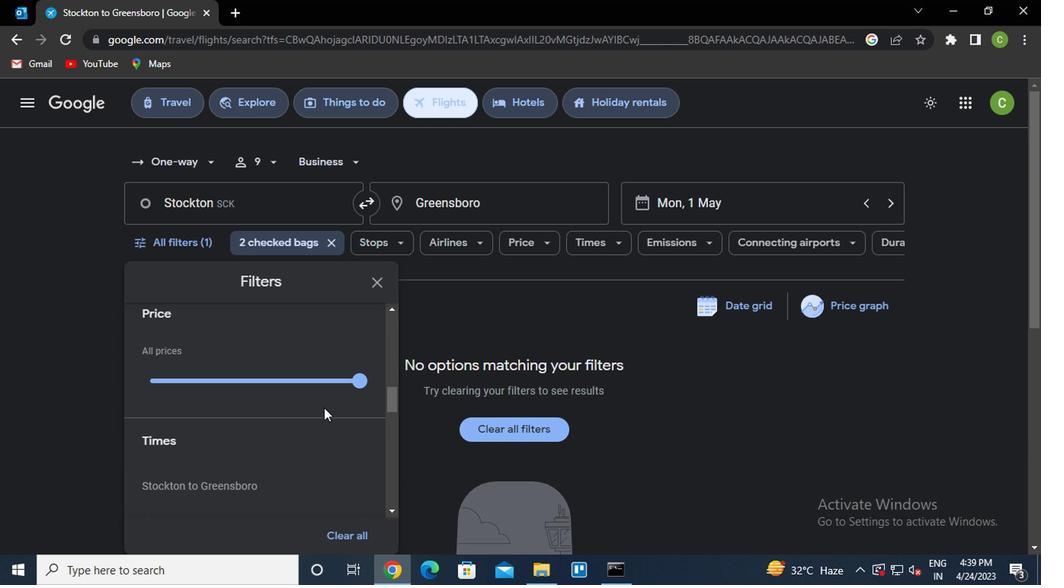
Action: Mouse scrolled (318, 413) with delta (0, 0)
Screenshot: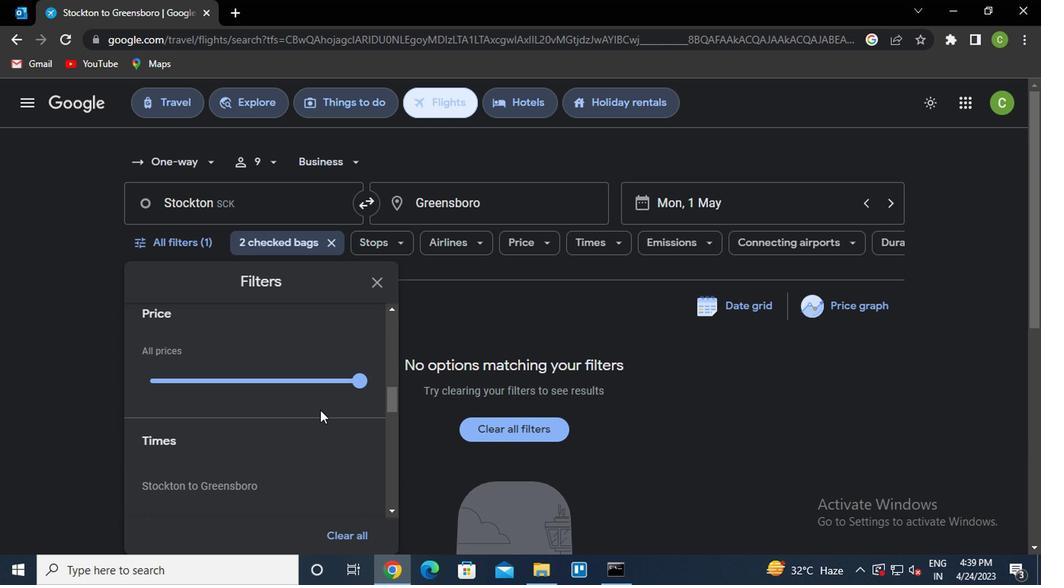 
Action: Mouse scrolled (318, 413) with delta (0, 0)
Screenshot: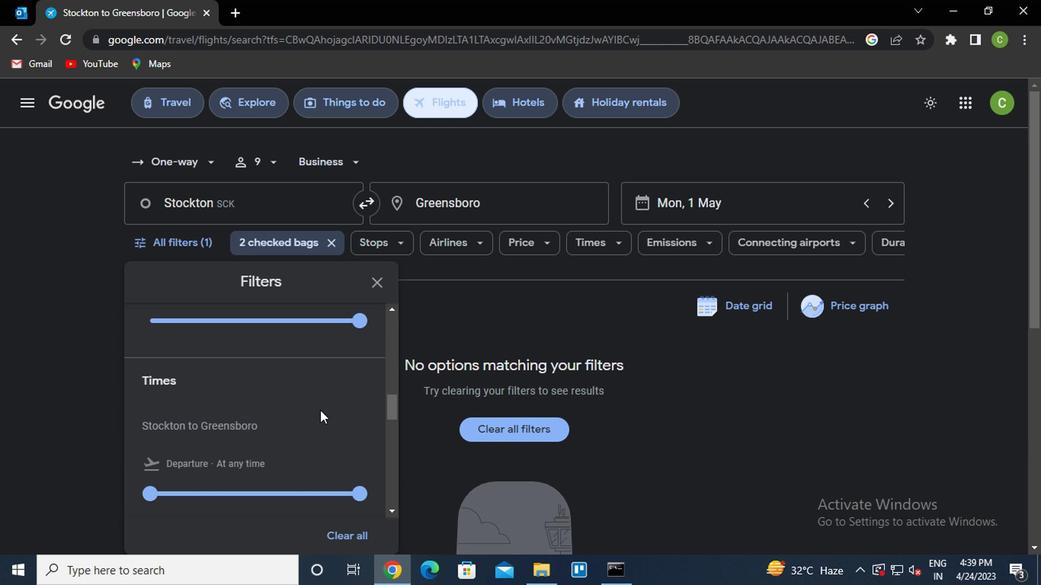 
Action: Mouse moved to (154, 403)
Screenshot: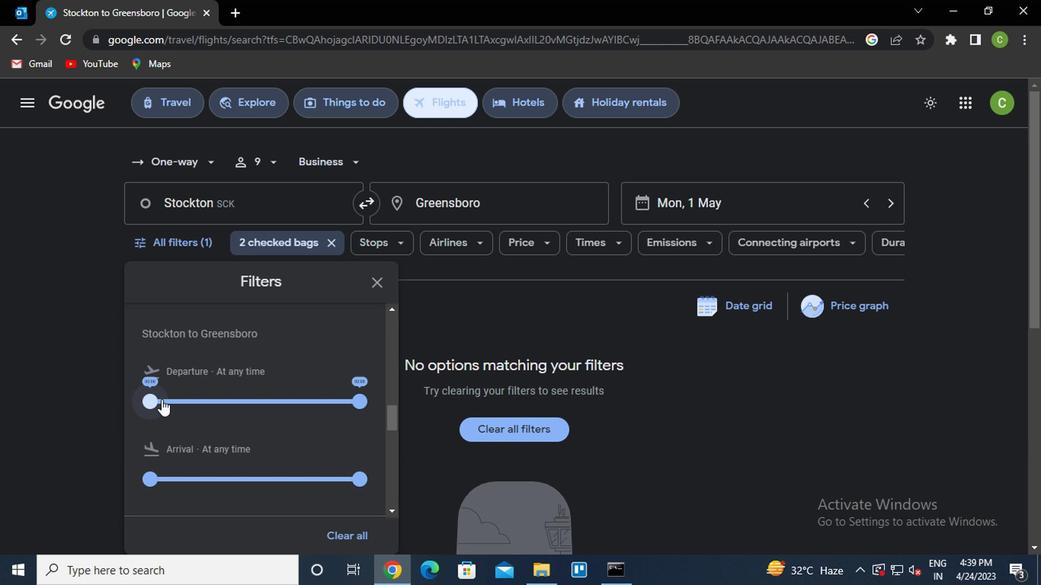 
Action: Mouse pressed left at (154, 403)
Screenshot: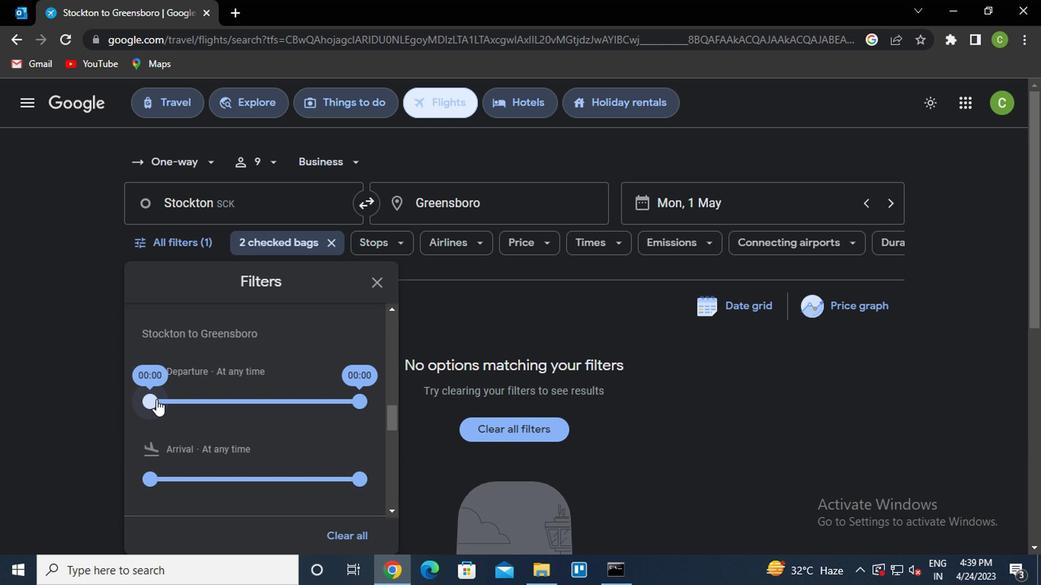 
Action: Mouse moved to (362, 405)
Screenshot: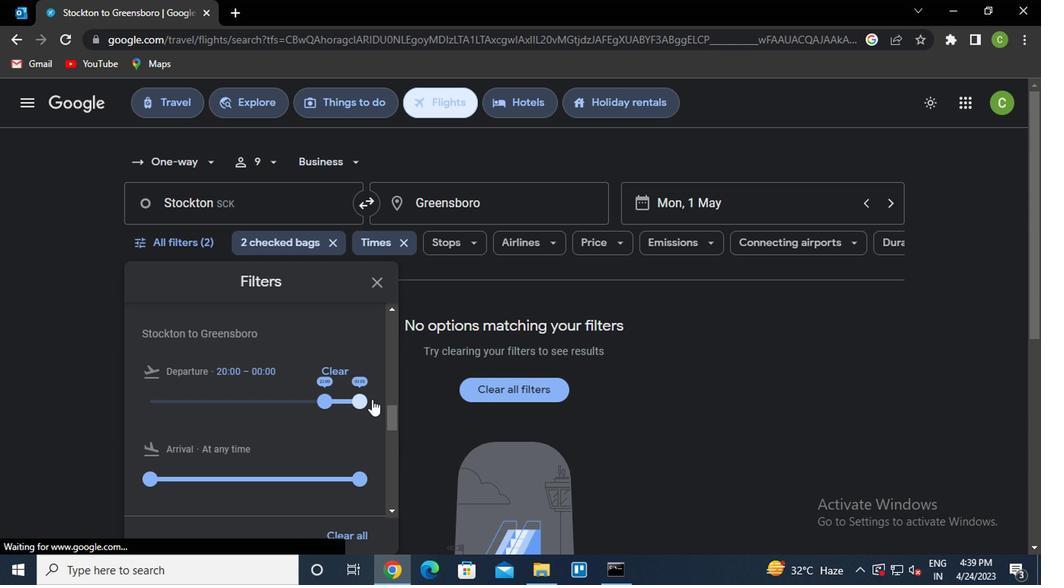 
Action: Mouse pressed left at (362, 405)
Screenshot: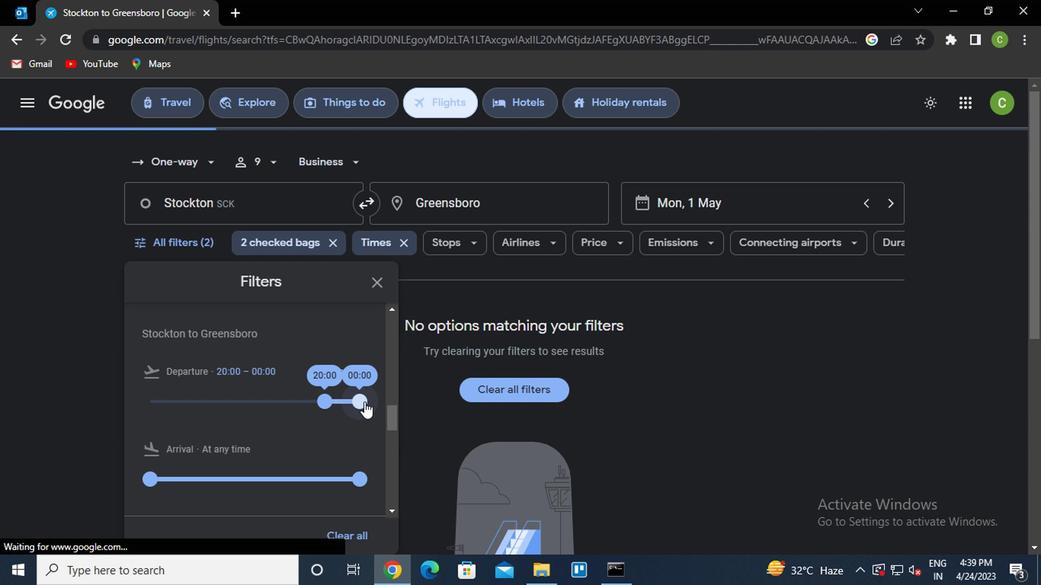 
Action: Mouse moved to (378, 279)
Screenshot: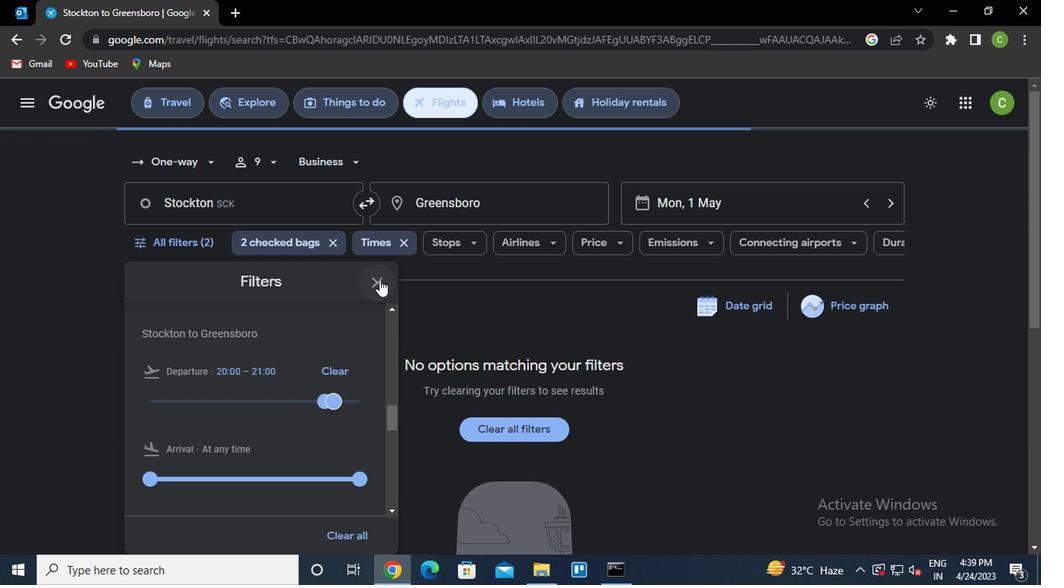 
Action: Mouse pressed left at (378, 279)
Screenshot: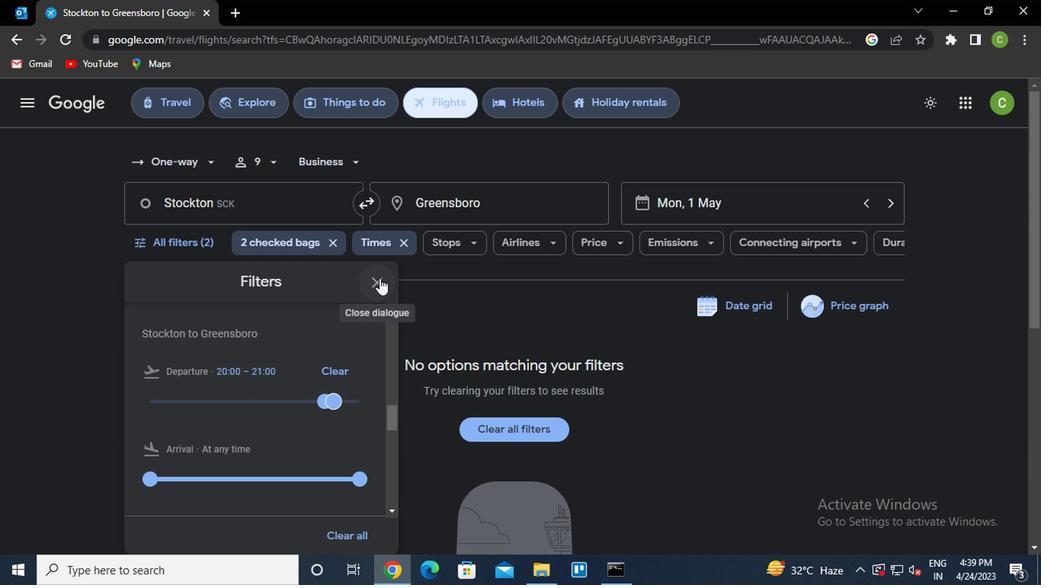 
Action: Mouse moved to (567, 340)
Screenshot: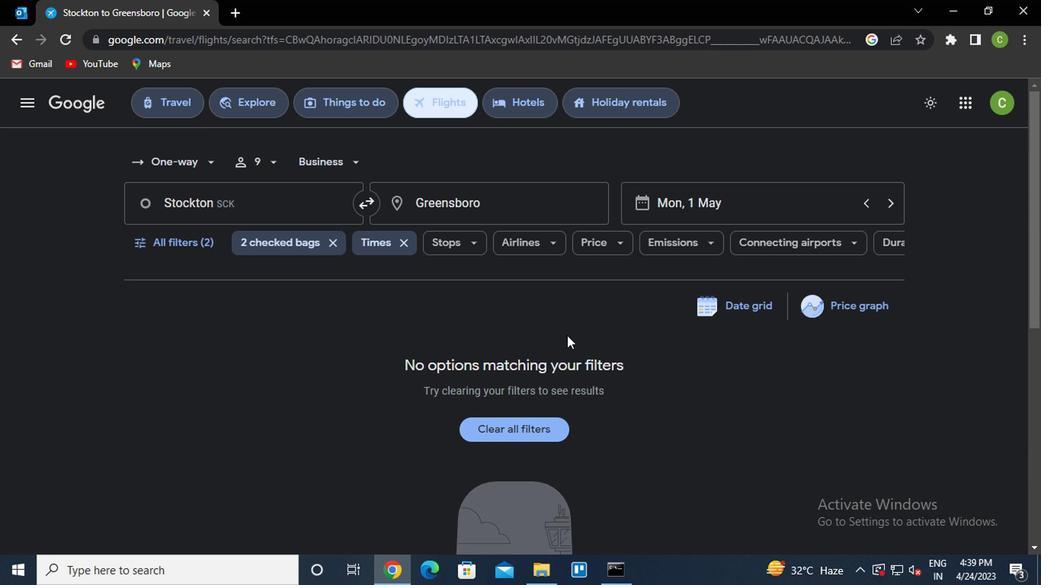 
